 Task: Create a due date automation trigger when advanced on, 2 working days before a card is due add fields with custom field "Resume" set to a date less than 1 working days from now at 11:00 AM.
Action: Mouse moved to (859, 246)
Screenshot: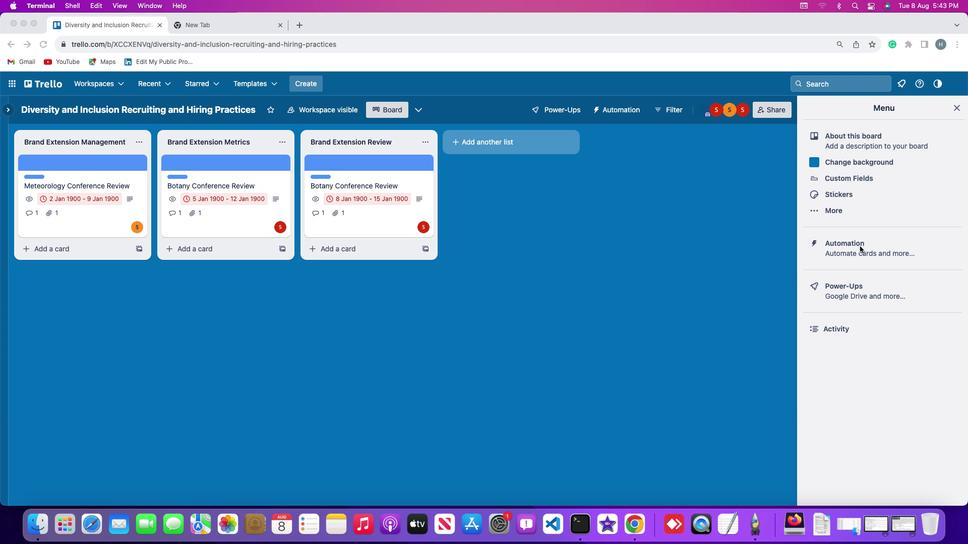 
Action: Mouse pressed left at (859, 246)
Screenshot: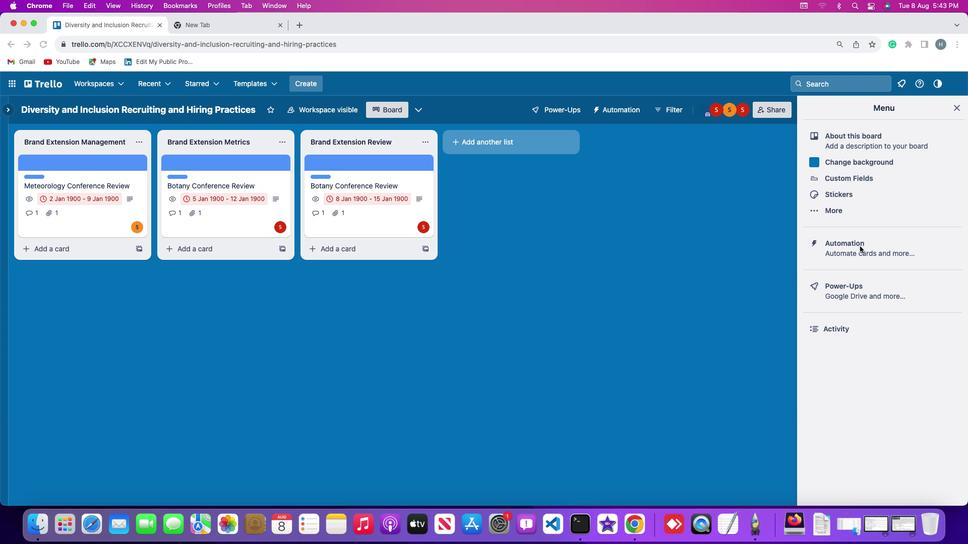 
Action: Mouse pressed left at (859, 246)
Screenshot: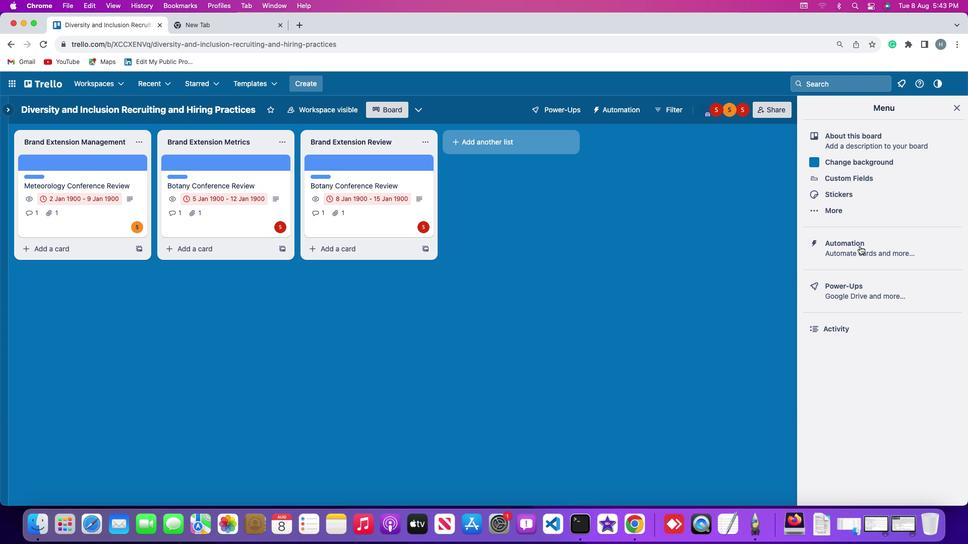 
Action: Mouse moved to (61, 238)
Screenshot: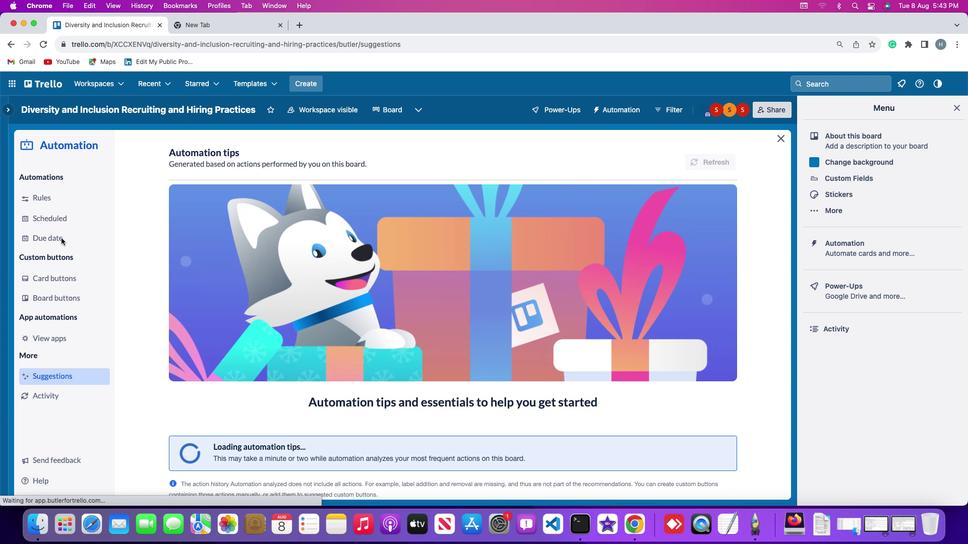 
Action: Mouse pressed left at (61, 238)
Screenshot: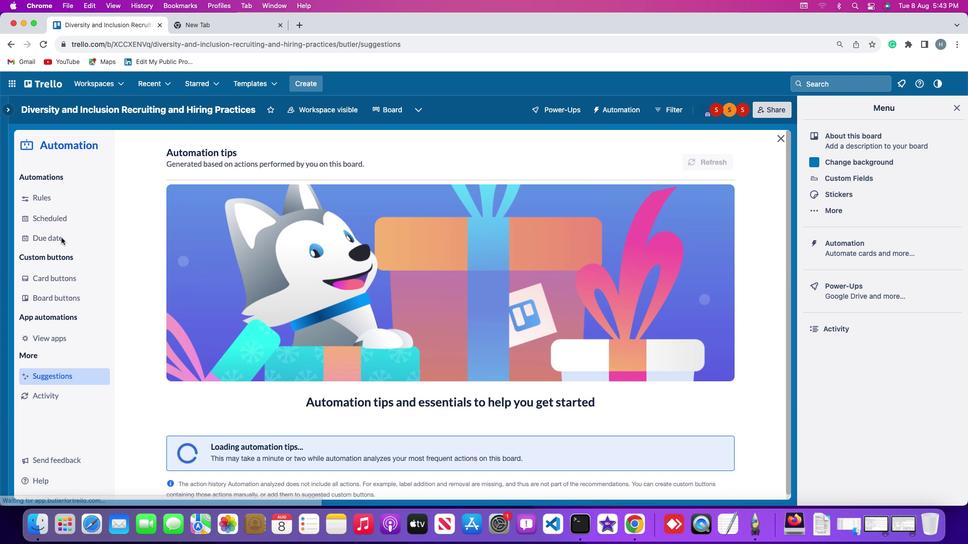 
Action: Mouse moved to (649, 154)
Screenshot: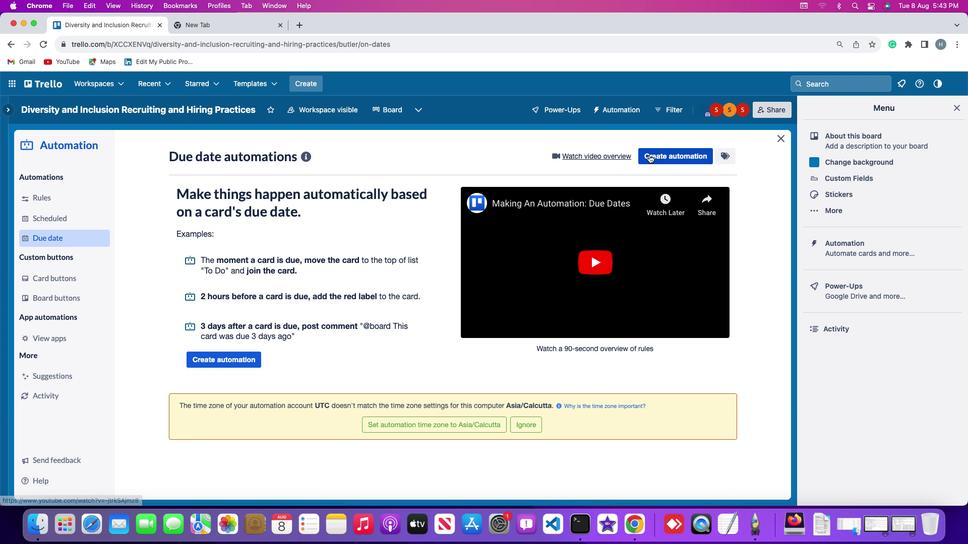 
Action: Mouse pressed left at (649, 154)
Screenshot: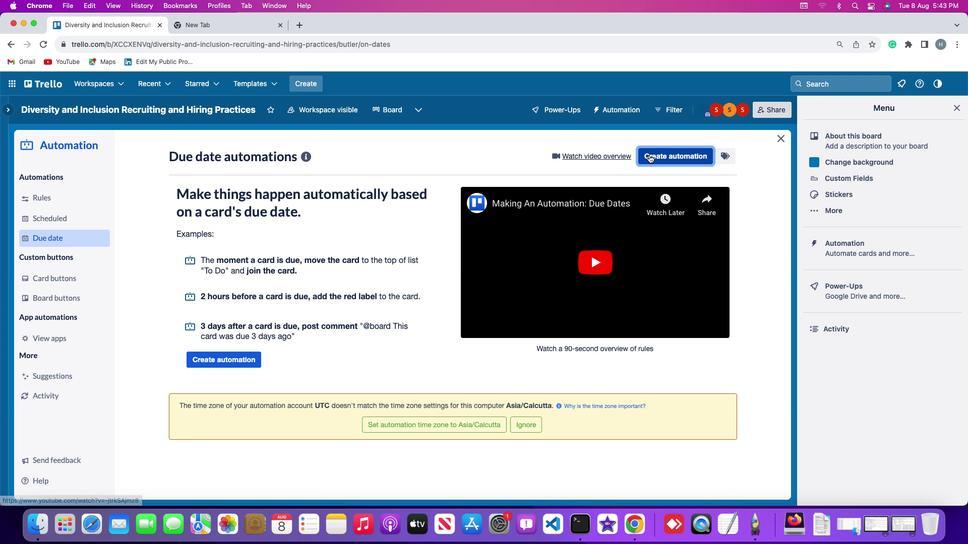 
Action: Mouse moved to (206, 248)
Screenshot: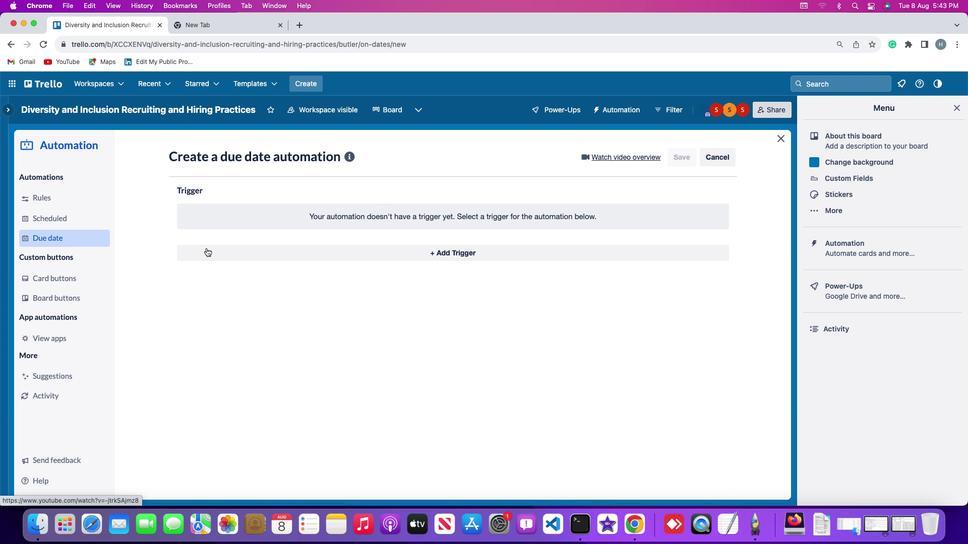 
Action: Mouse pressed left at (206, 248)
Screenshot: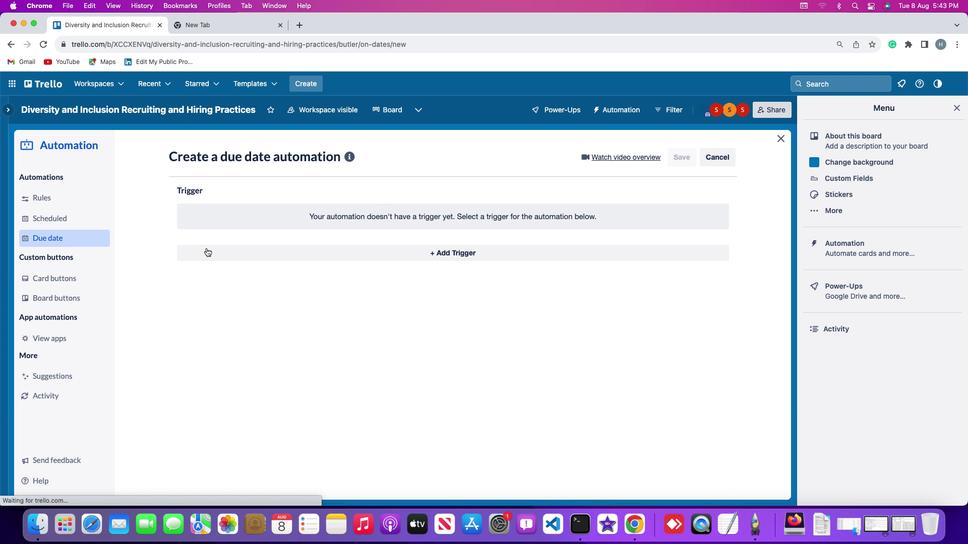 
Action: Mouse moved to (192, 403)
Screenshot: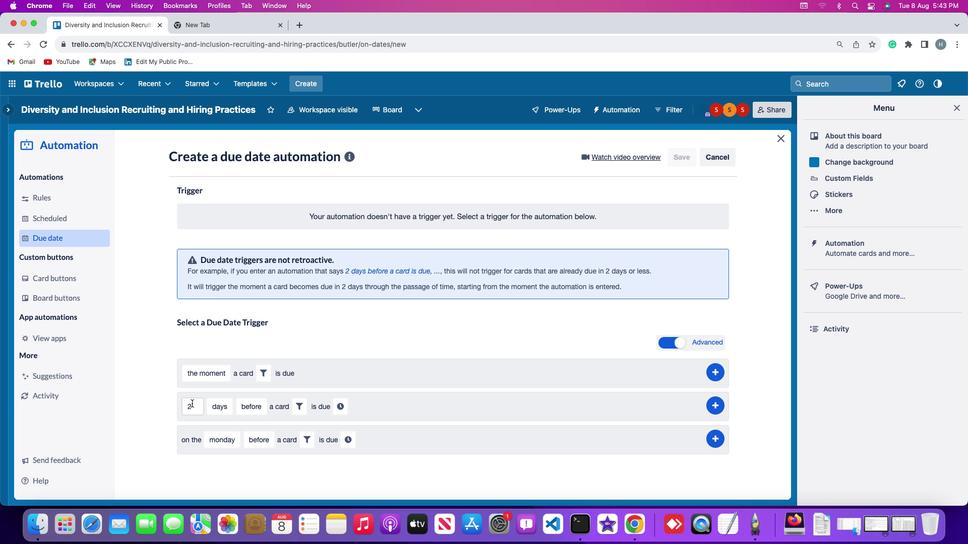
Action: Mouse pressed left at (192, 403)
Screenshot: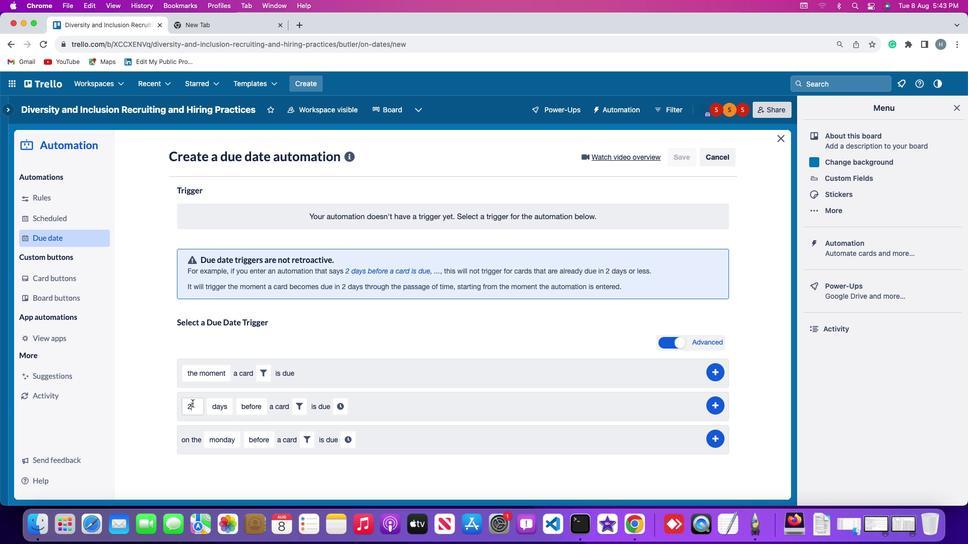 
Action: Mouse moved to (192, 403)
Screenshot: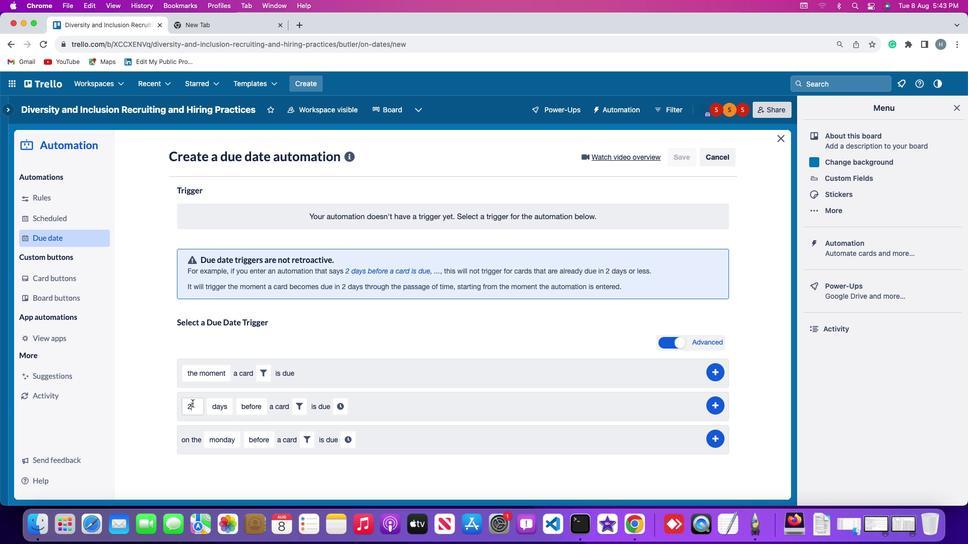 
Action: Key pressed Key.backspace'2'
Screenshot: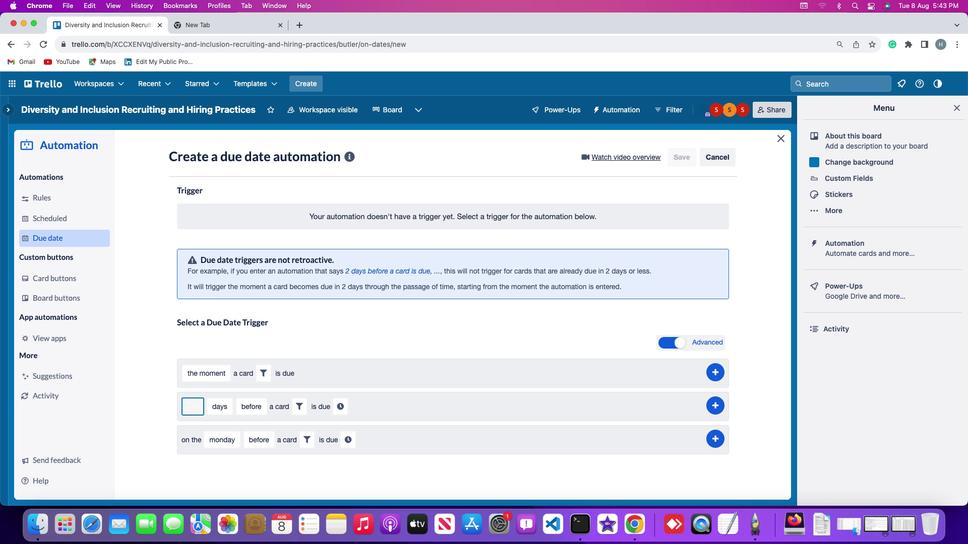 
Action: Mouse moved to (216, 403)
Screenshot: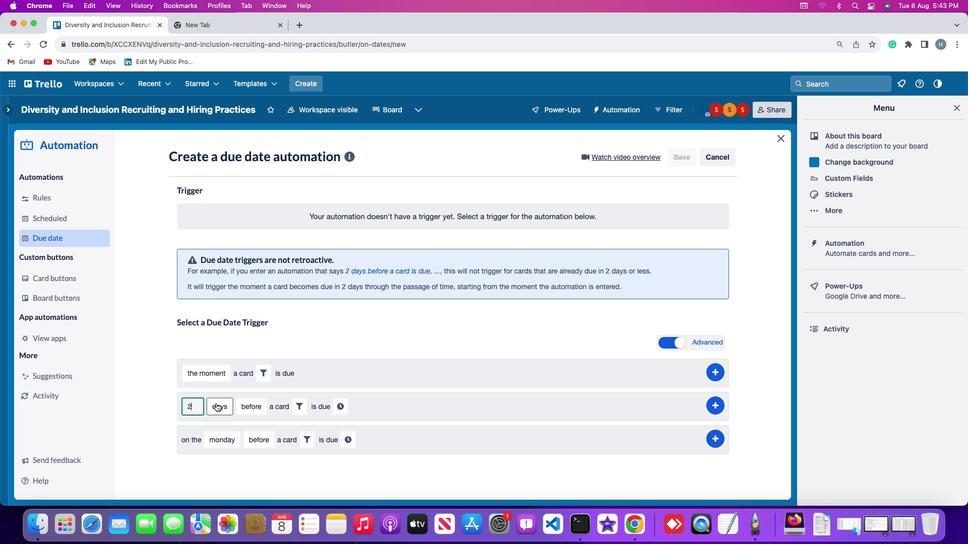 
Action: Mouse pressed left at (216, 403)
Screenshot: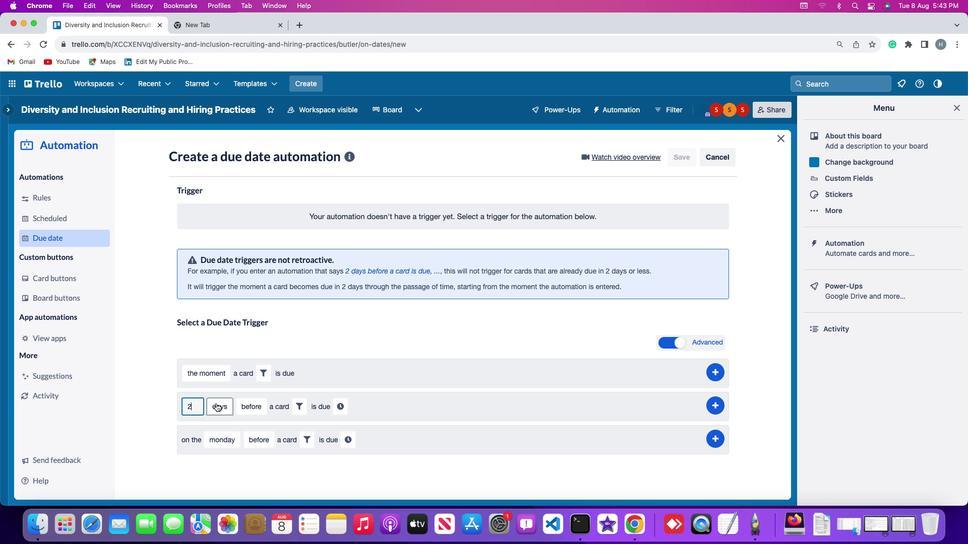 
Action: Mouse moved to (229, 443)
Screenshot: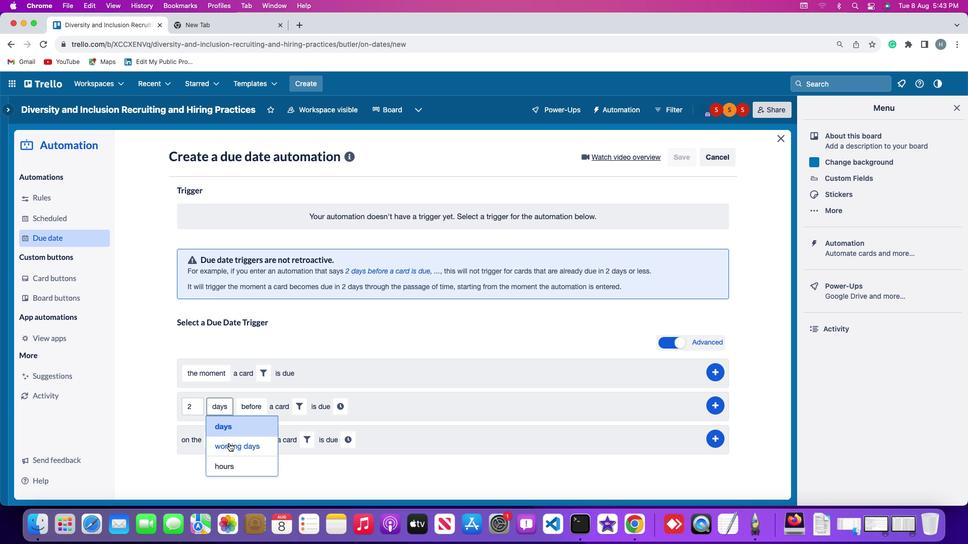 
Action: Mouse pressed left at (229, 443)
Screenshot: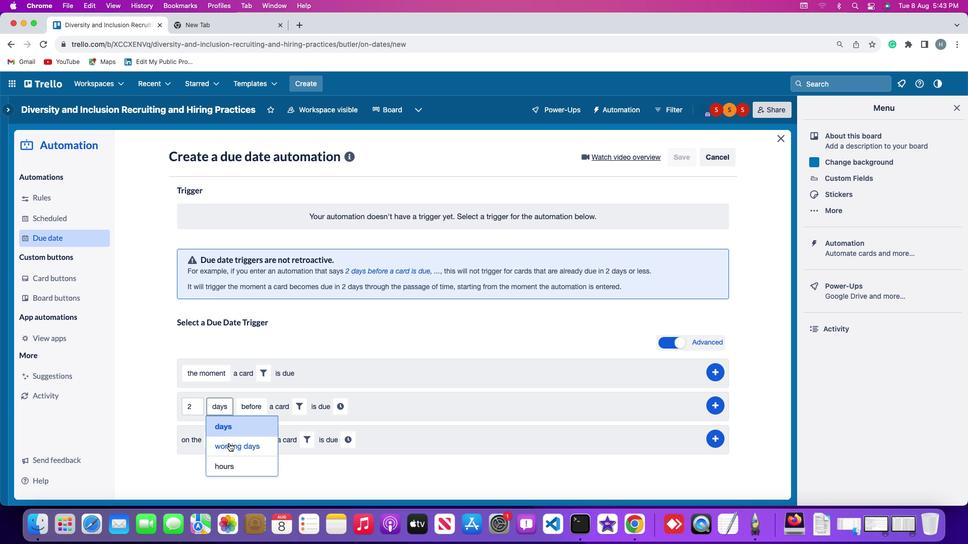 
Action: Mouse moved to (276, 408)
Screenshot: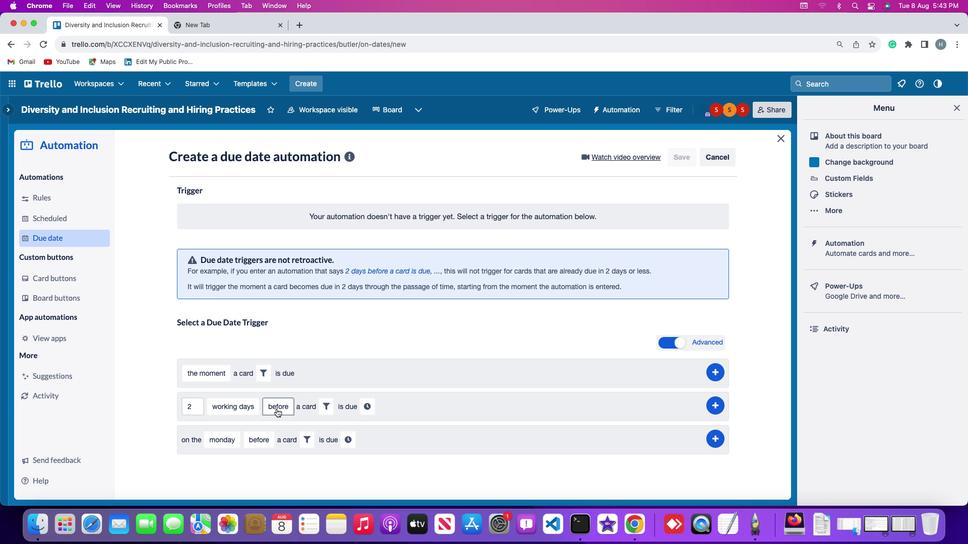 
Action: Mouse pressed left at (276, 408)
Screenshot: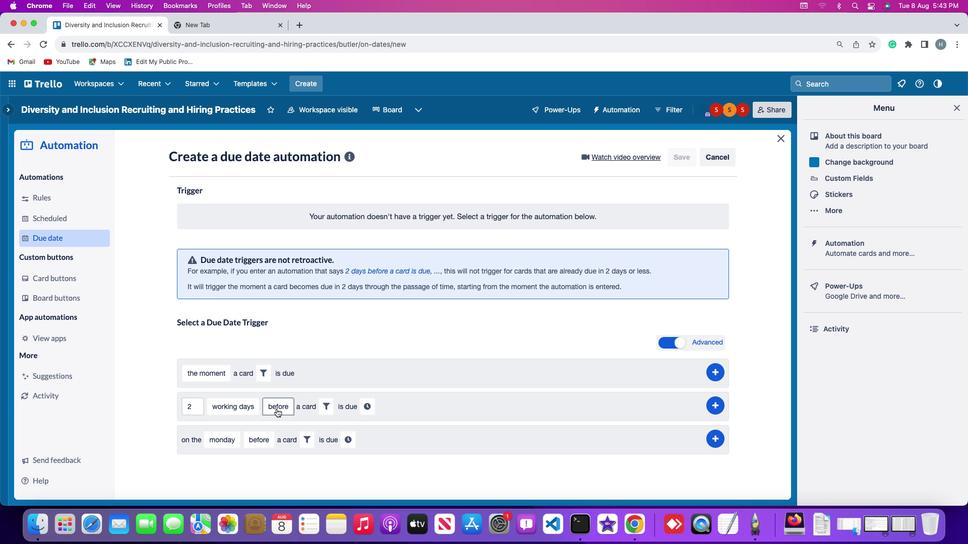 
Action: Mouse moved to (279, 426)
Screenshot: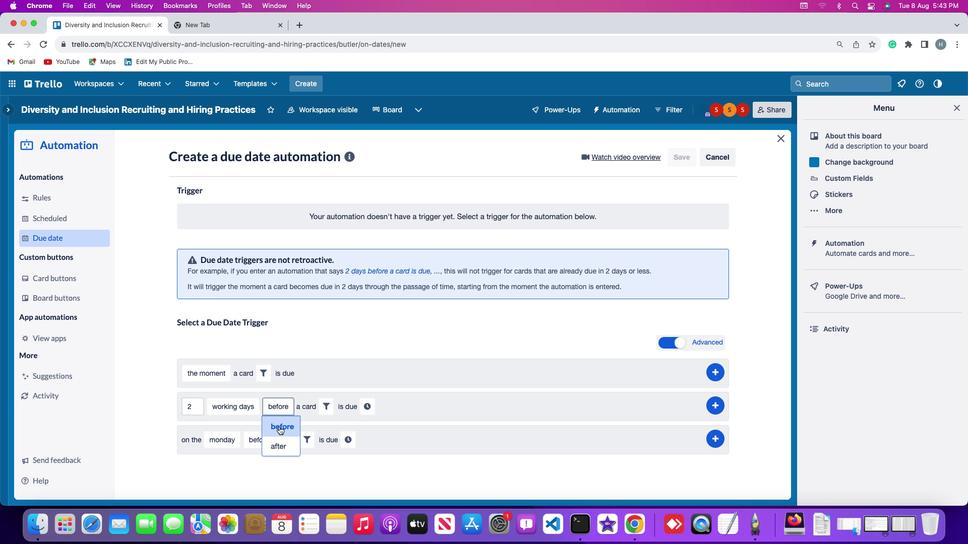 
Action: Mouse pressed left at (279, 426)
Screenshot: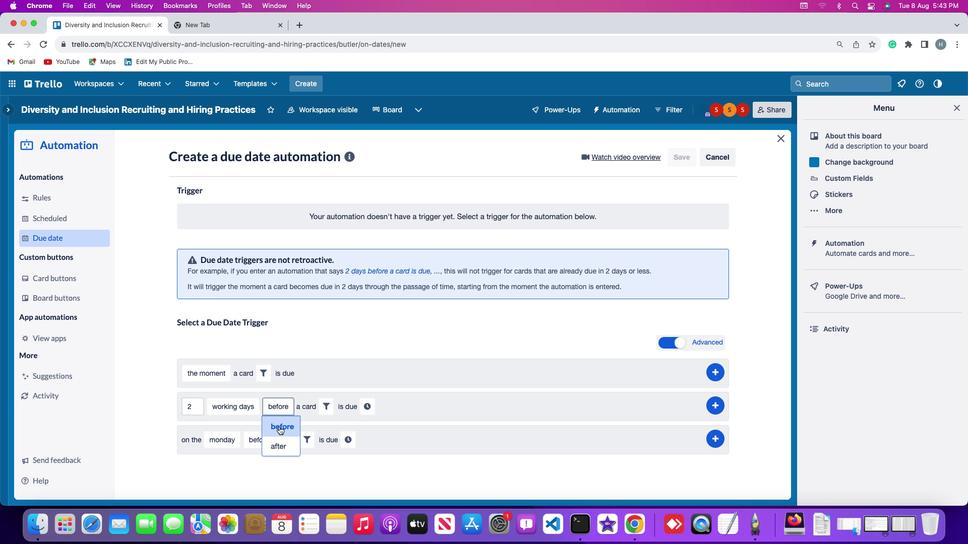 
Action: Mouse moved to (324, 406)
Screenshot: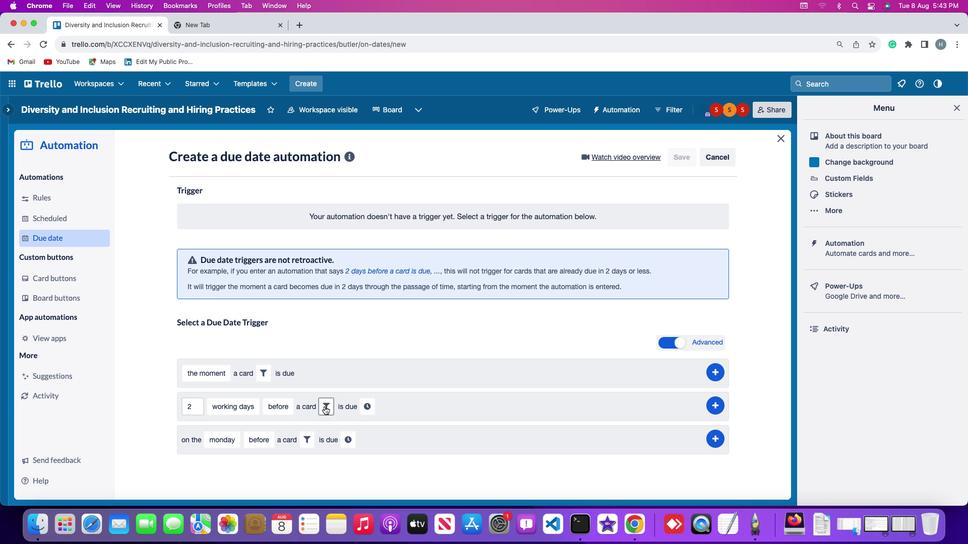 
Action: Mouse pressed left at (324, 406)
Screenshot: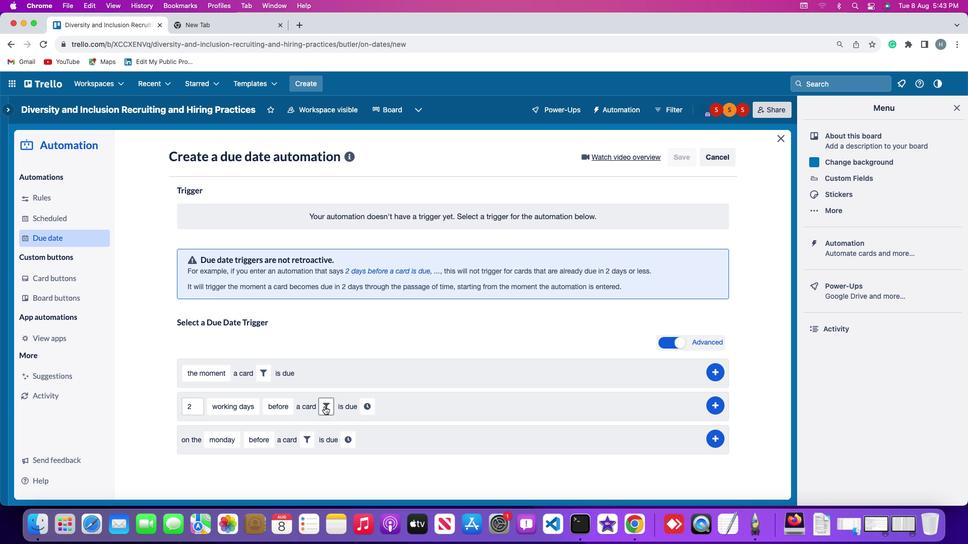 
Action: Mouse moved to (489, 440)
Screenshot: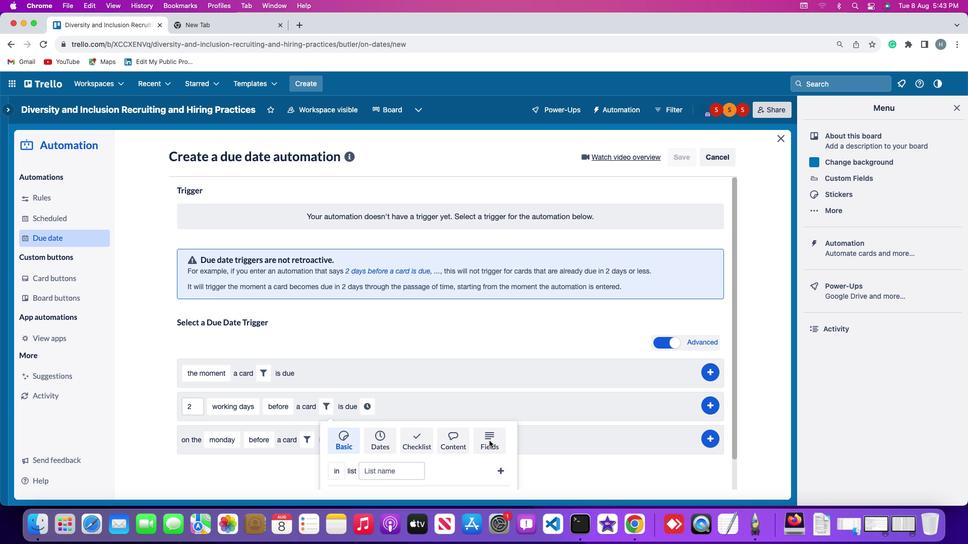 
Action: Mouse pressed left at (489, 440)
Screenshot: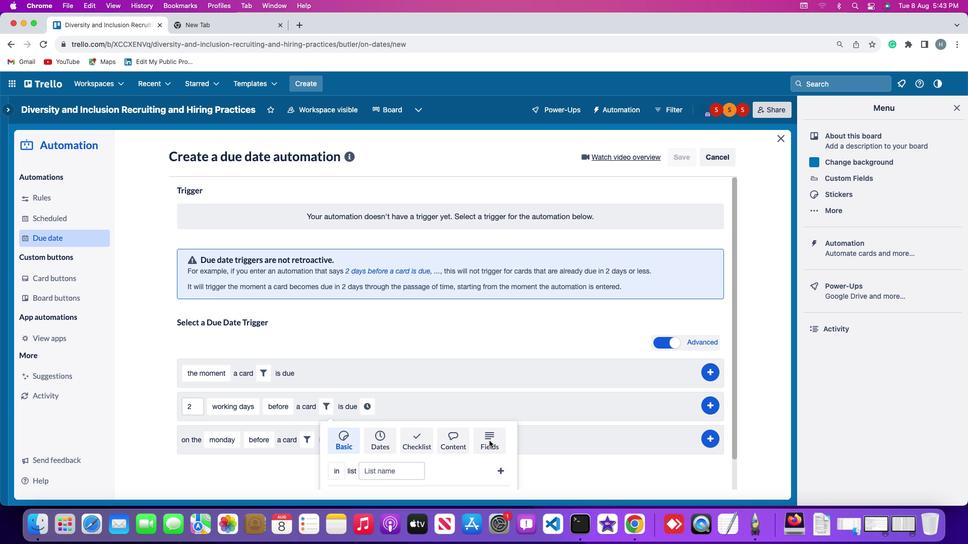 
Action: Mouse moved to (285, 469)
Screenshot: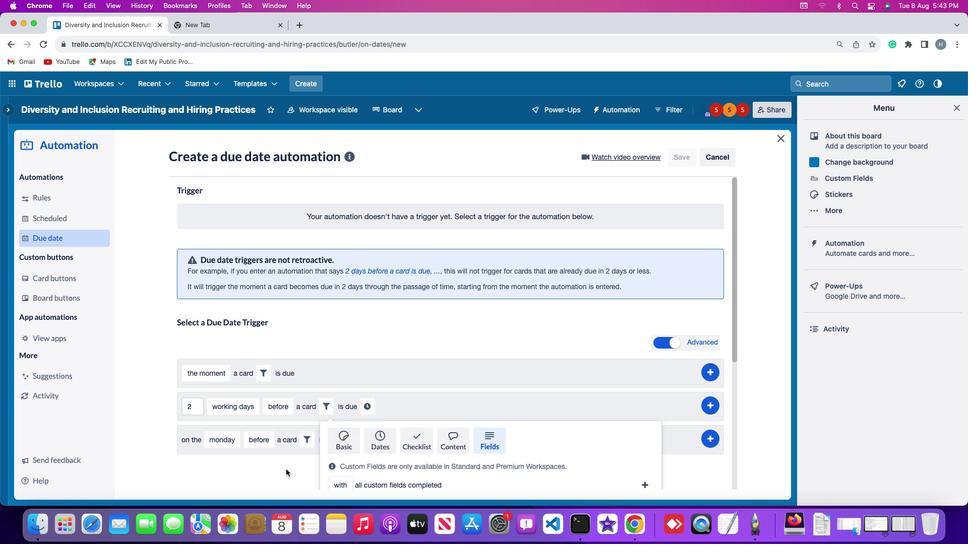 
Action: Mouse scrolled (285, 469) with delta (0, 0)
Screenshot: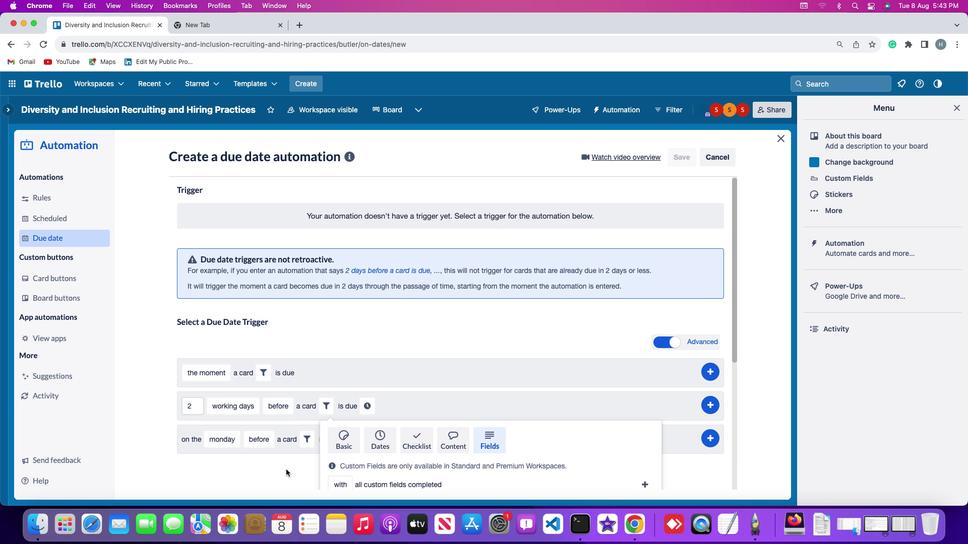 
Action: Mouse scrolled (285, 469) with delta (0, 0)
Screenshot: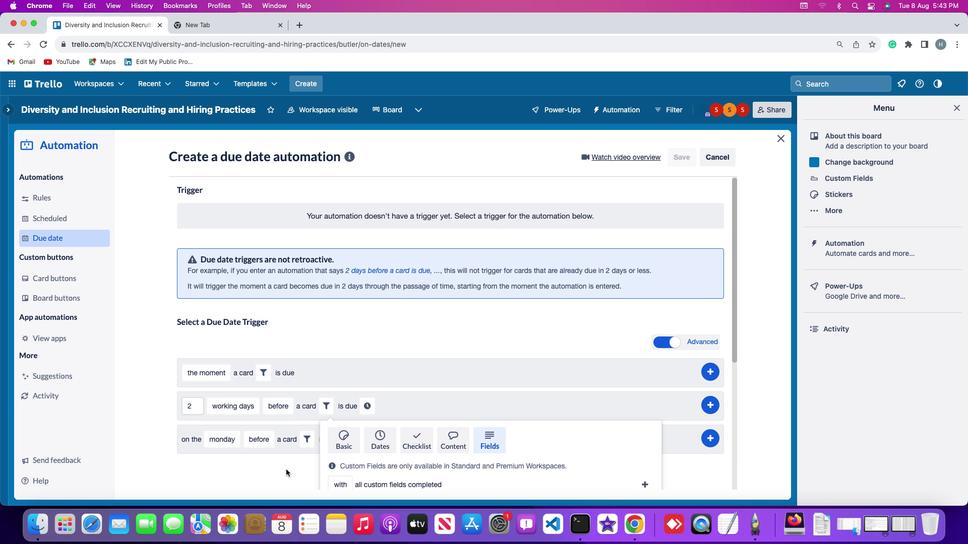 
Action: Mouse scrolled (285, 469) with delta (0, -2)
Screenshot: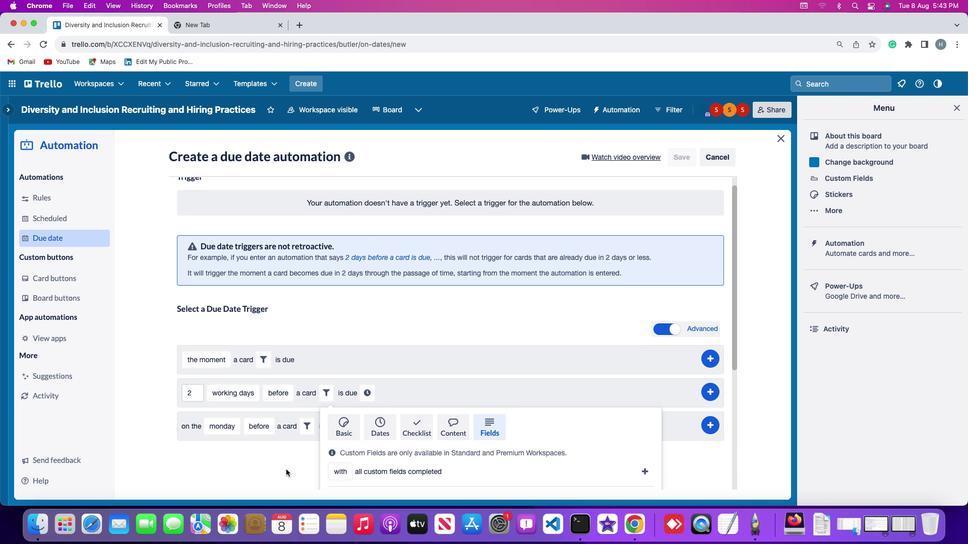 
Action: Mouse scrolled (285, 469) with delta (0, -2)
Screenshot: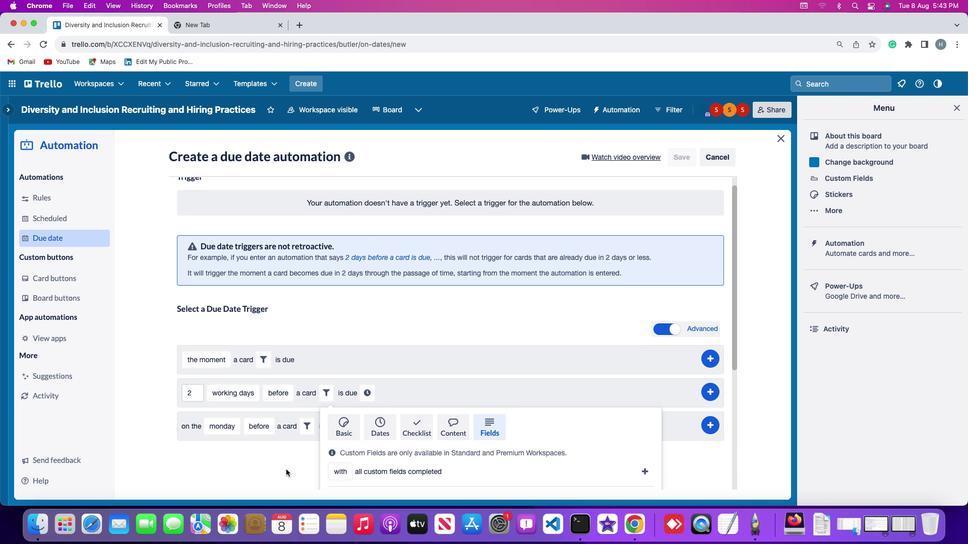 
Action: Mouse scrolled (285, 469) with delta (0, -3)
Screenshot: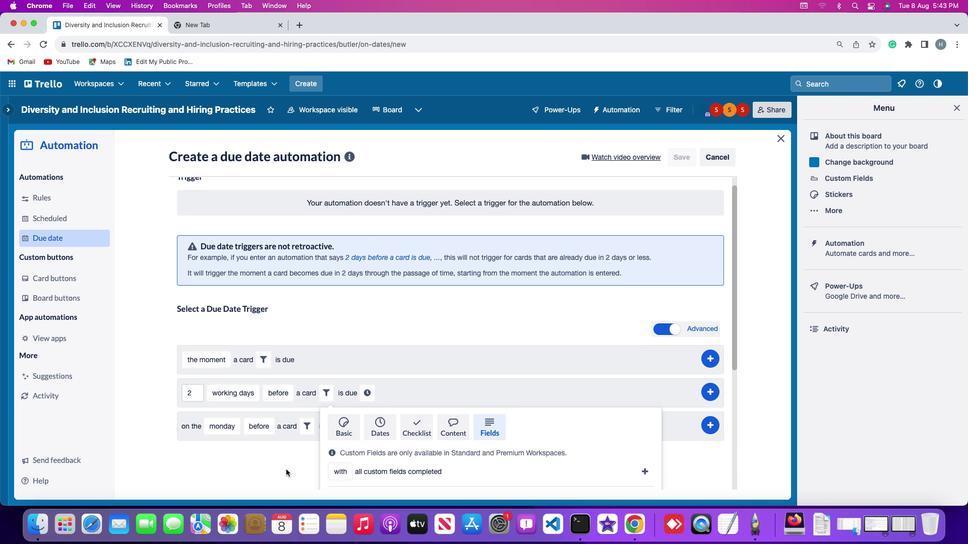 
Action: Mouse scrolled (285, 469) with delta (0, -3)
Screenshot: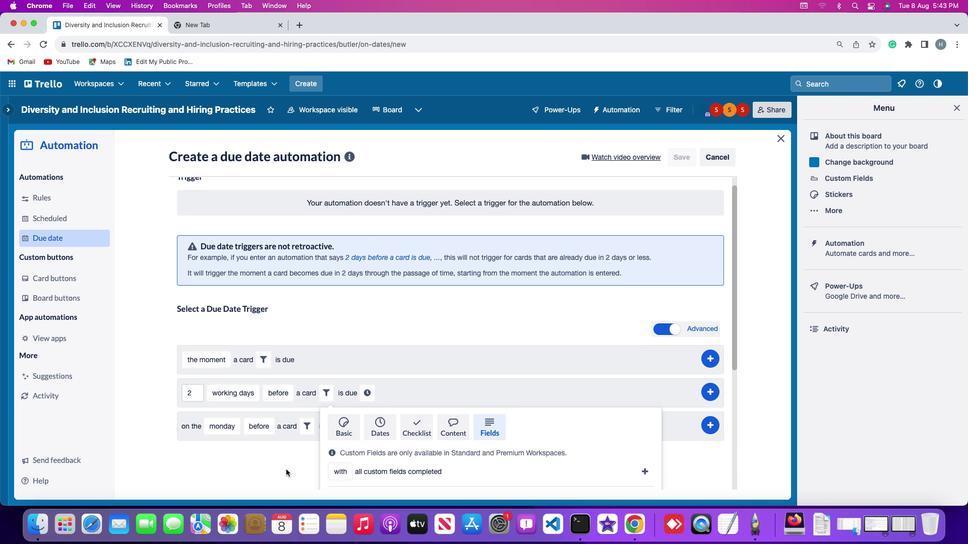 
Action: Mouse scrolled (285, 469) with delta (0, -3)
Screenshot: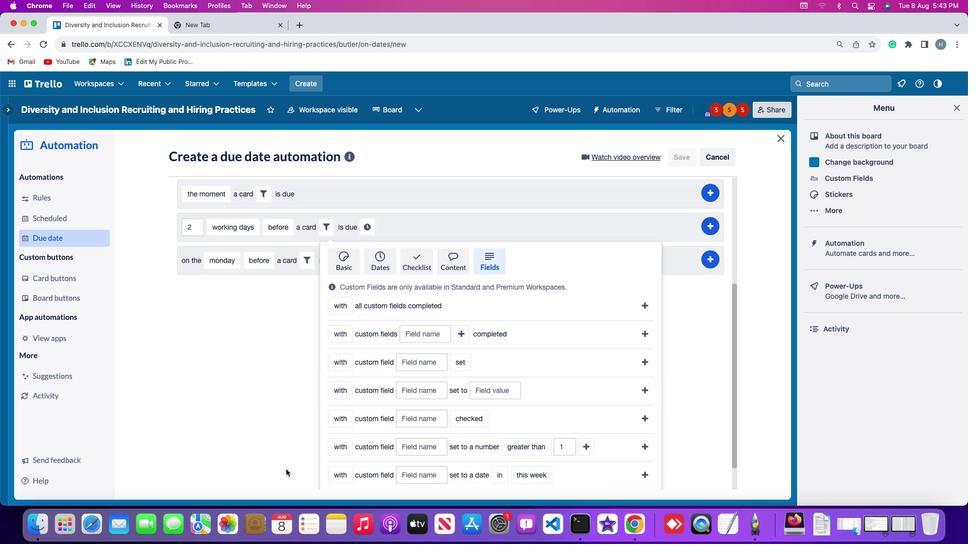 
Action: Mouse scrolled (285, 469) with delta (0, 0)
Screenshot: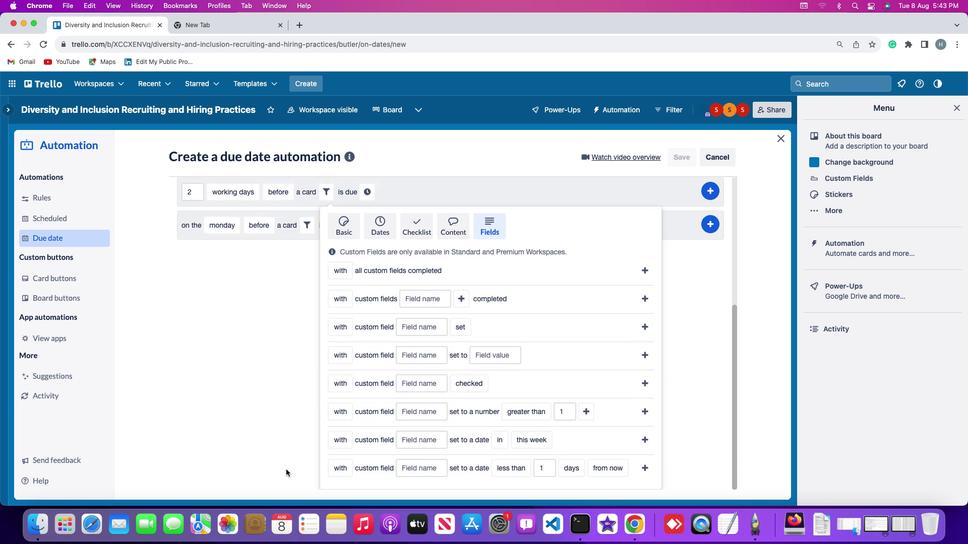 
Action: Mouse scrolled (285, 469) with delta (0, 0)
Screenshot: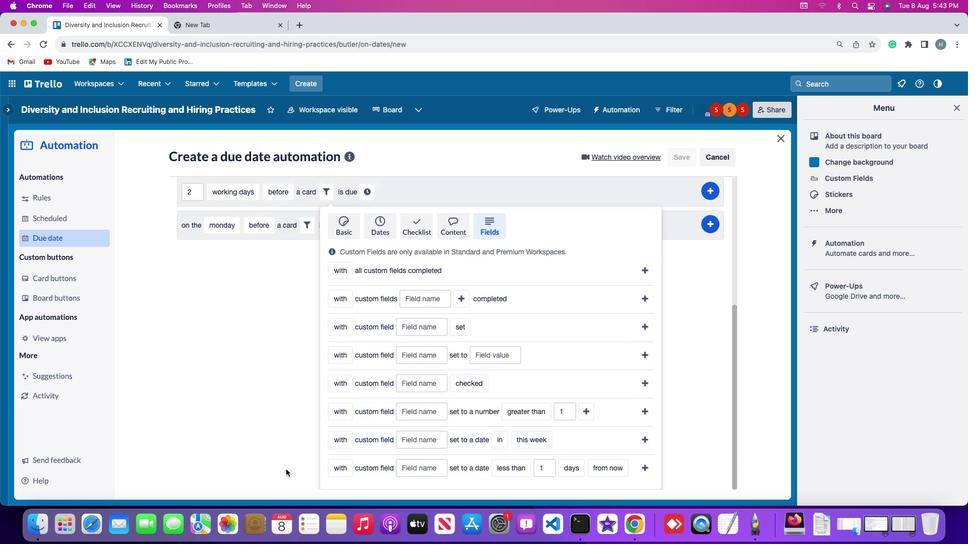
Action: Mouse scrolled (285, 469) with delta (0, -1)
Screenshot: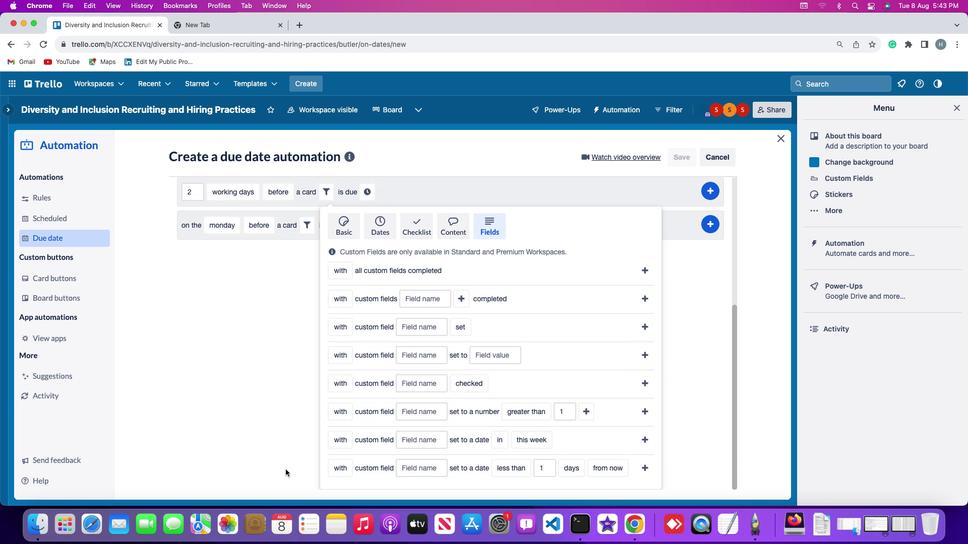 
Action: Mouse moved to (330, 468)
Screenshot: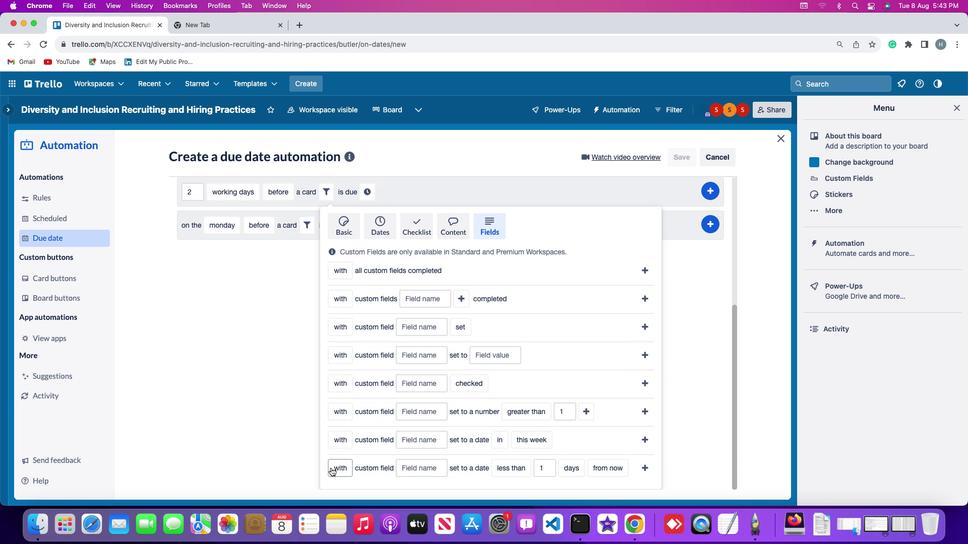 
Action: Mouse pressed left at (330, 468)
Screenshot: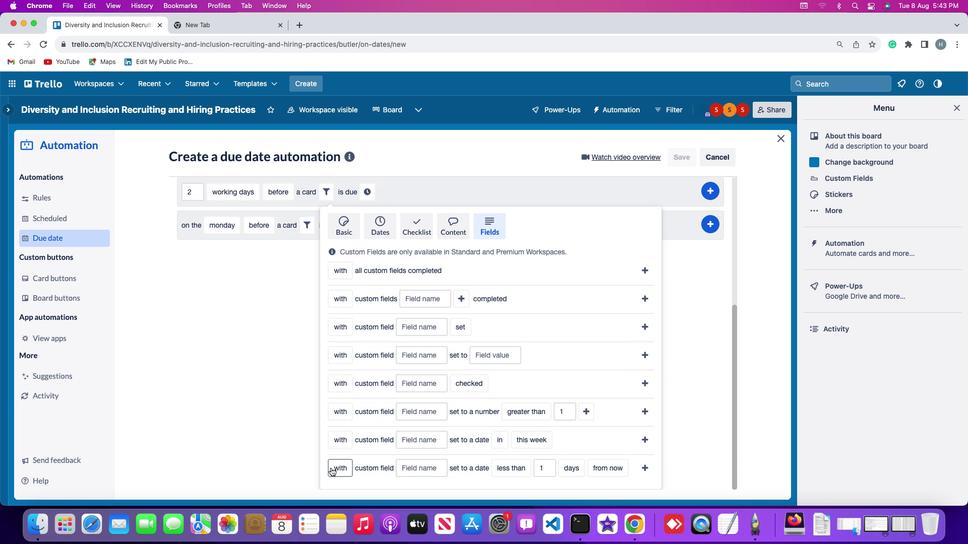 
Action: Mouse moved to (341, 421)
Screenshot: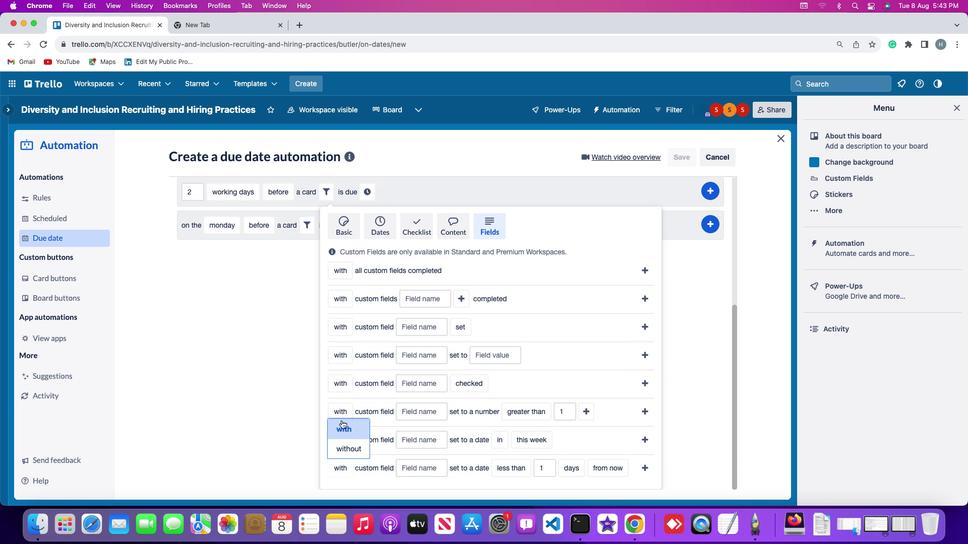 
Action: Mouse pressed left at (341, 421)
Screenshot: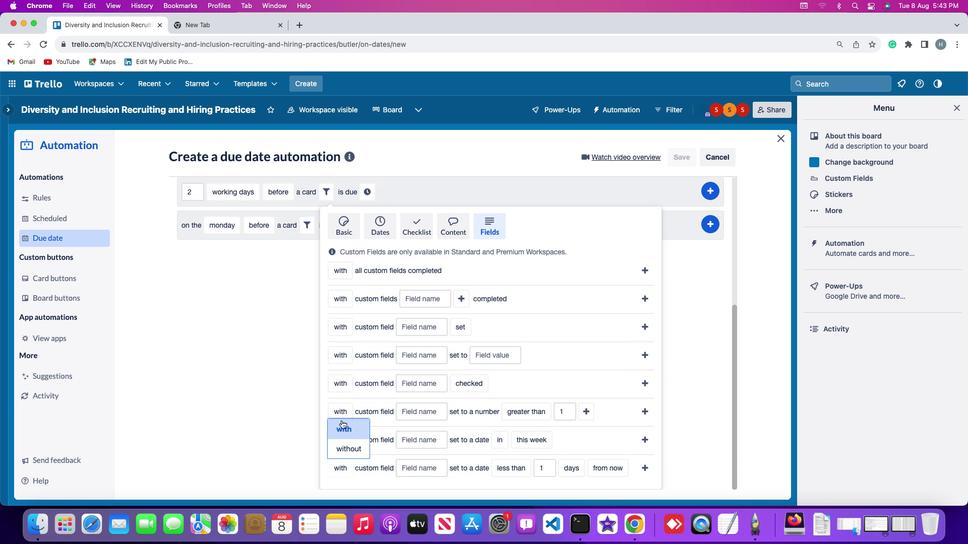 
Action: Mouse moved to (415, 462)
Screenshot: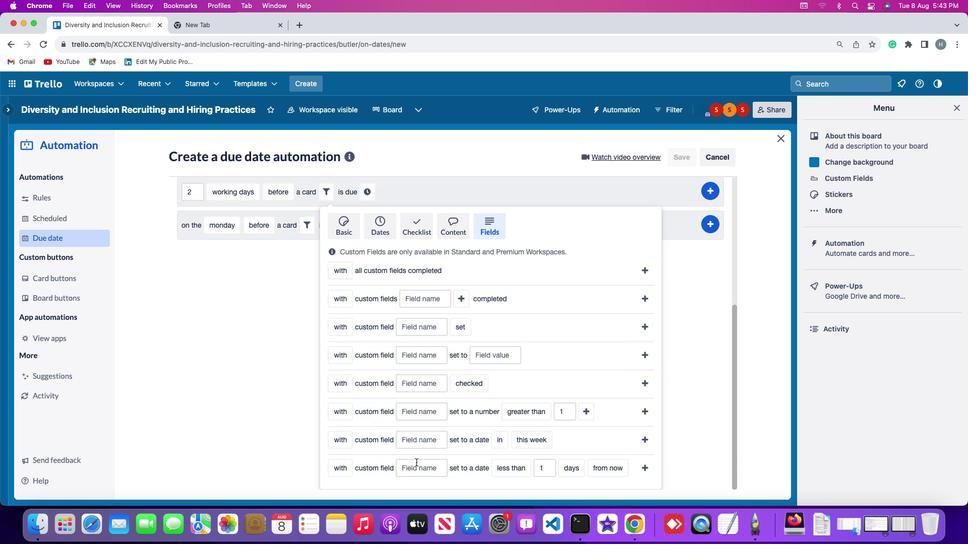 
Action: Mouse pressed left at (415, 462)
Screenshot: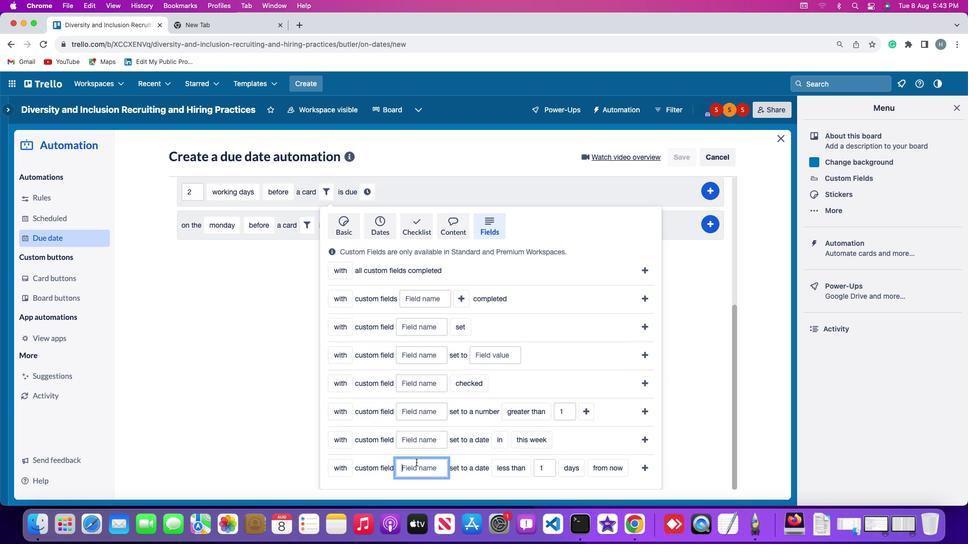 
Action: Mouse moved to (414, 462)
Screenshot: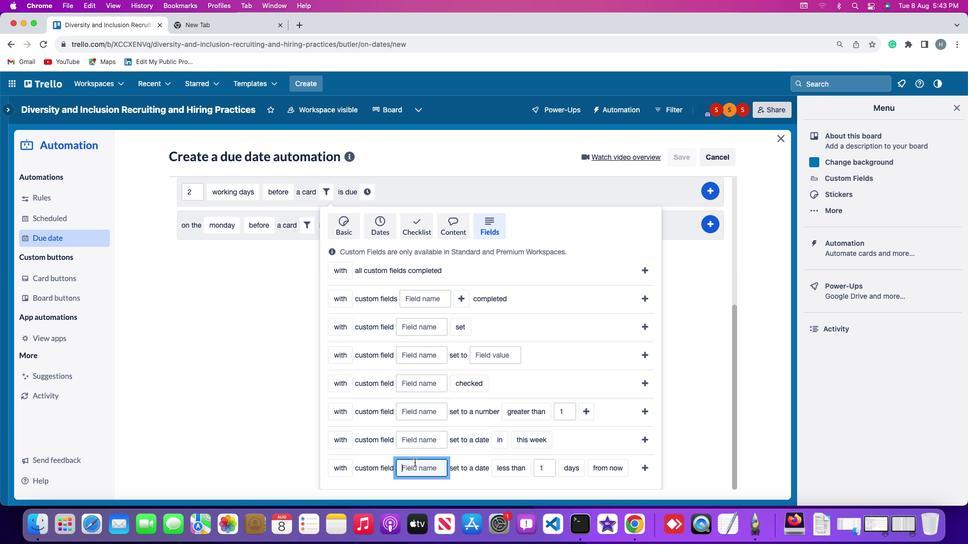 
Action: Key pressed Key.shift'R''e''s''u''m''e'
Screenshot: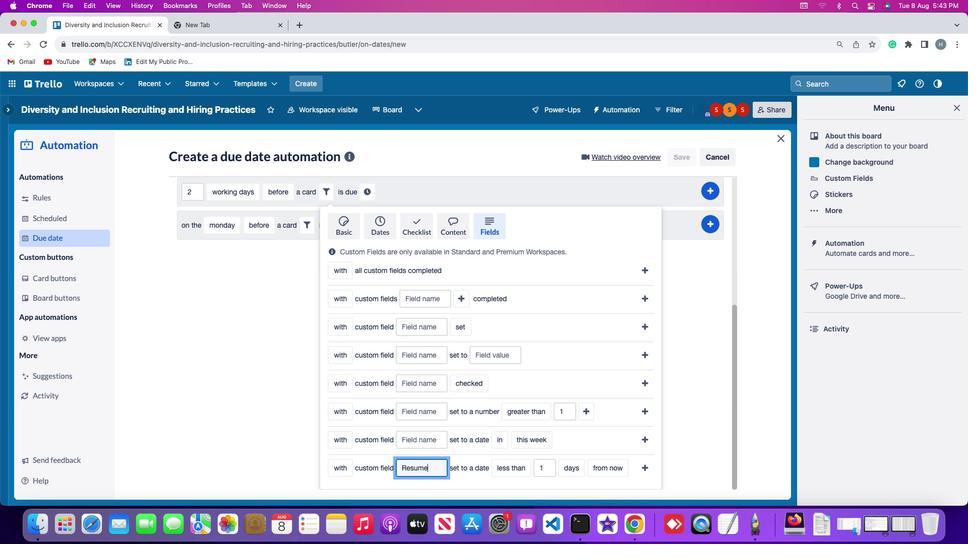 
Action: Mouse moved to (509, 469)
Screenshot: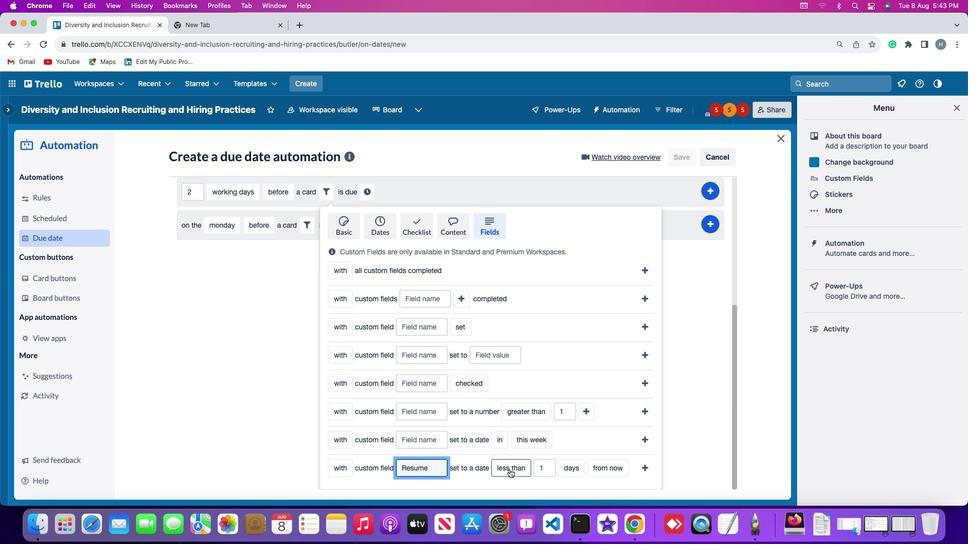 
Action: Mouse pressed left at (509, 469)
Screenshot: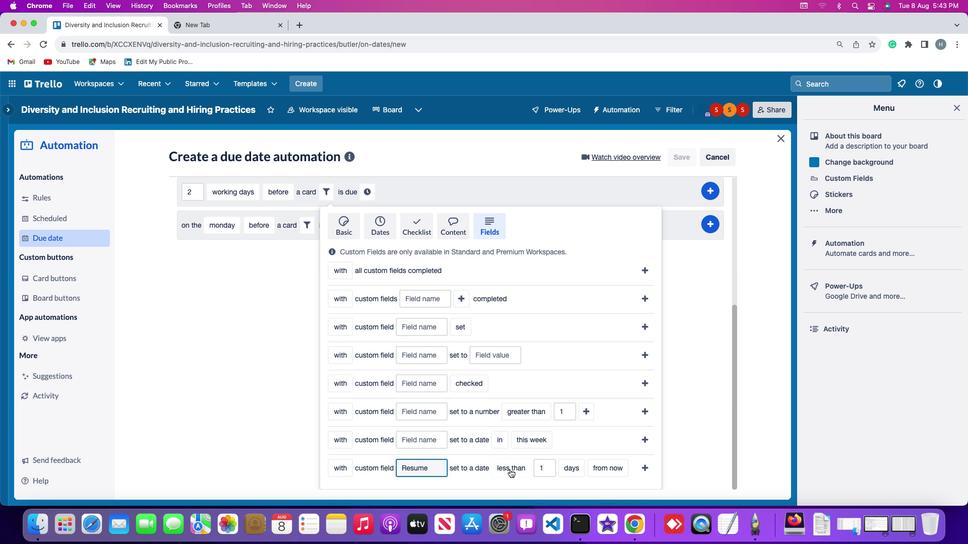 
Action: Mouse moved to (509, 396)
Screenshot: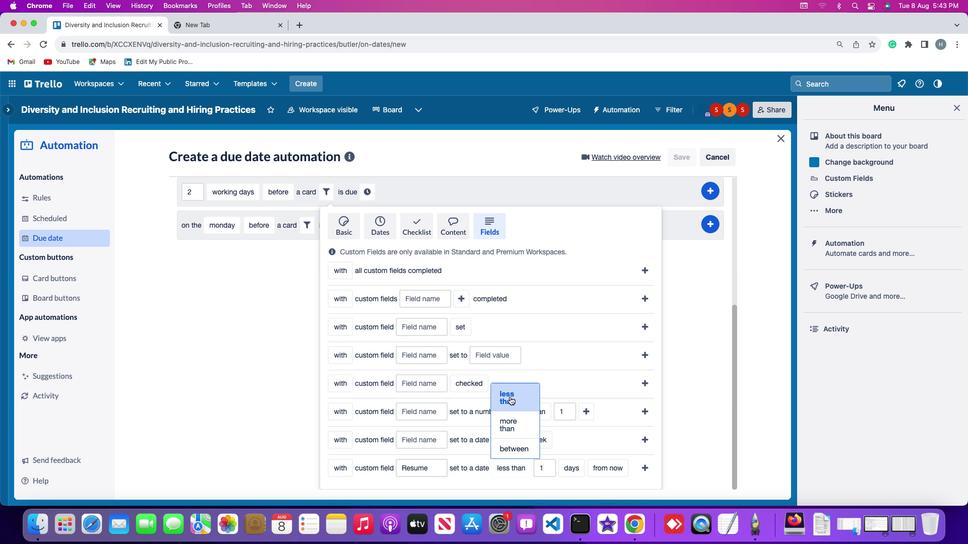 
Action: Mouse pressed left at (509, 396)
Screenshot: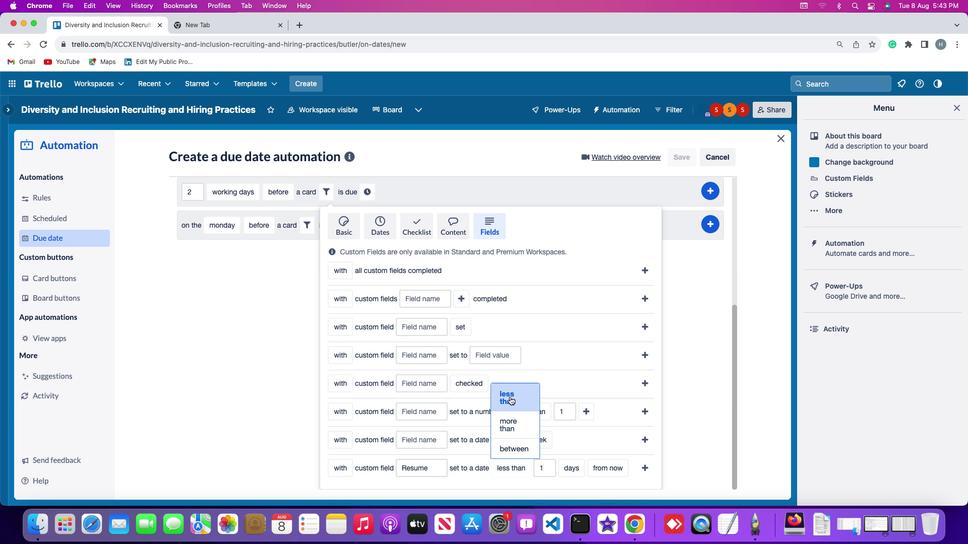 
Action: Mouse moved to (549, 465)
Screenshot: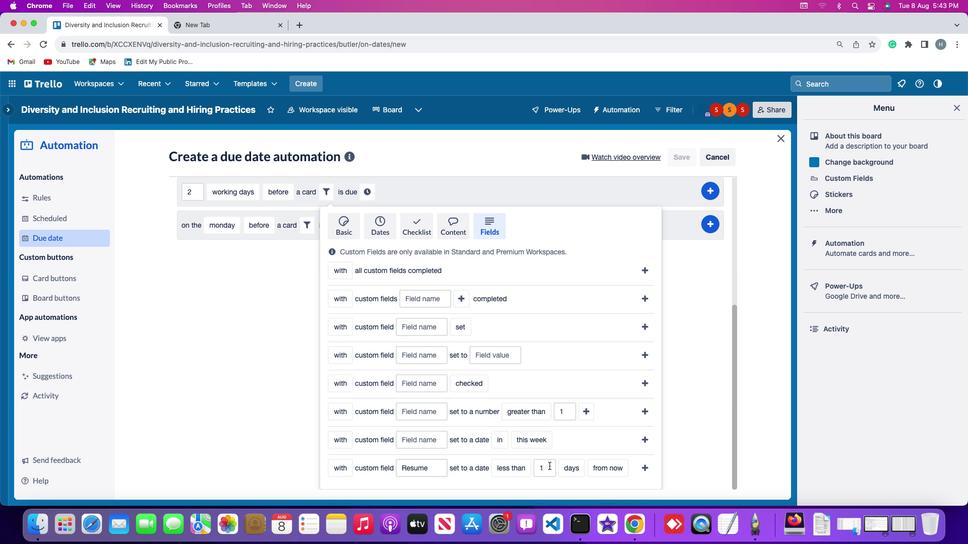 
Action: Mouse pressed left at (549, 465)
Screenshot: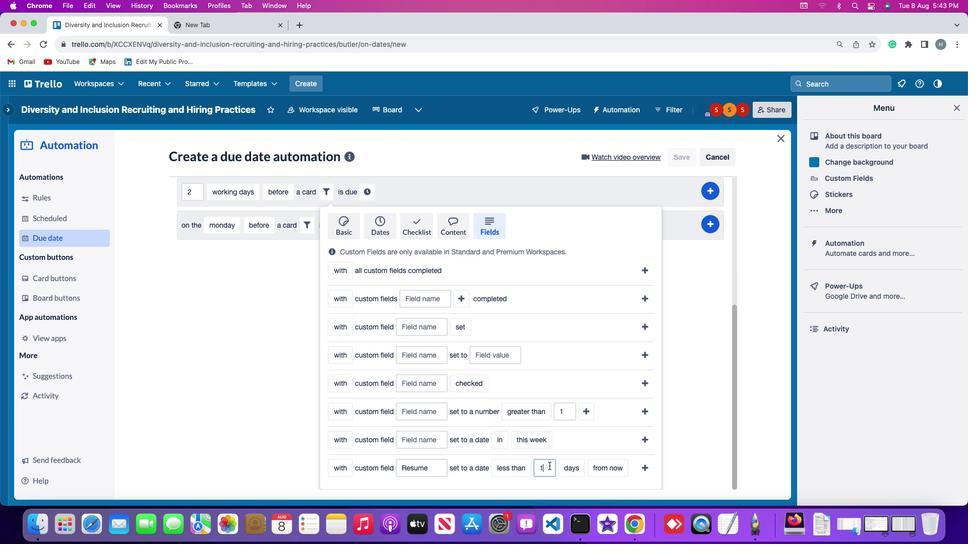 
Action: Key pressed Key.backspace'1'
Screenshot: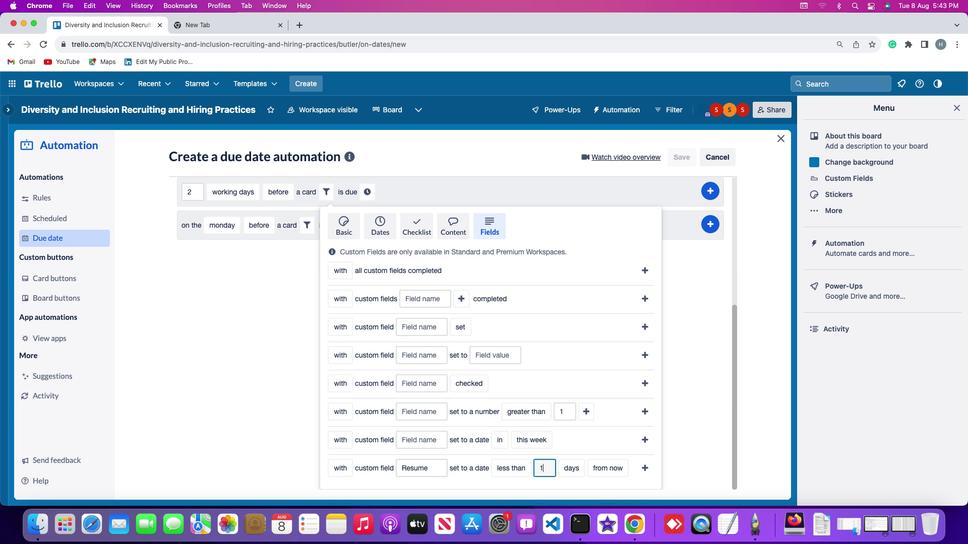 
Action: Mouse moved to (562, 467)
Screenshot: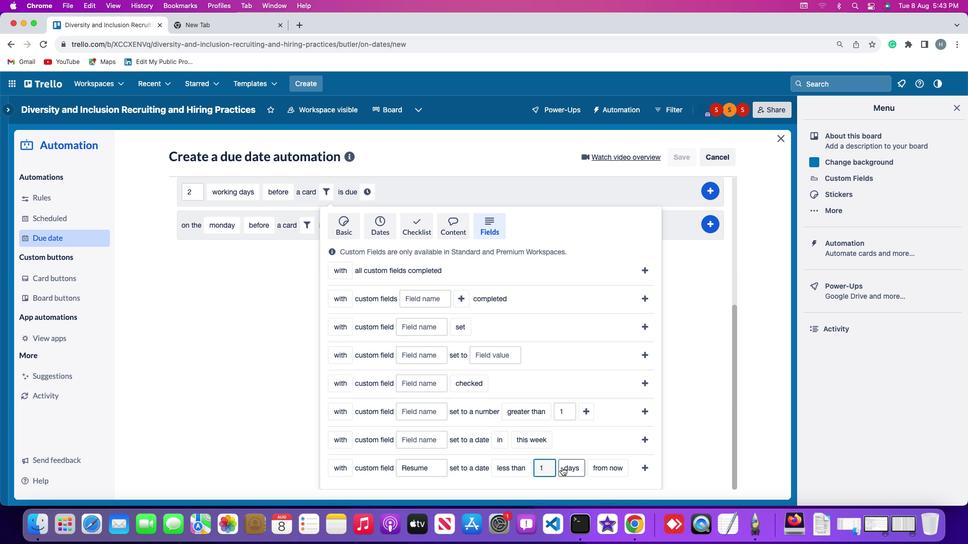 
Action: Mouse pressed left at (562, 467)
Screenshot: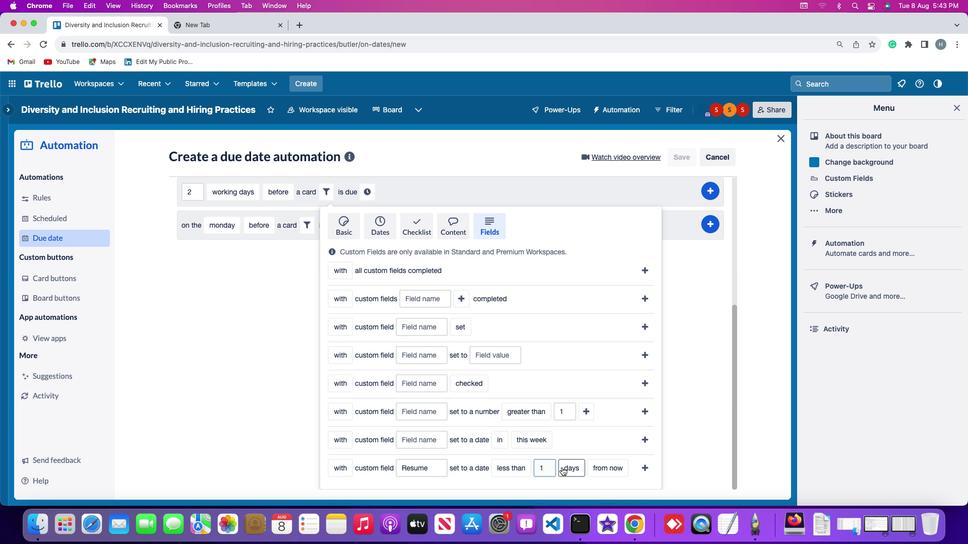 
Action: Mouse moved to (571, 454)
Screenshot: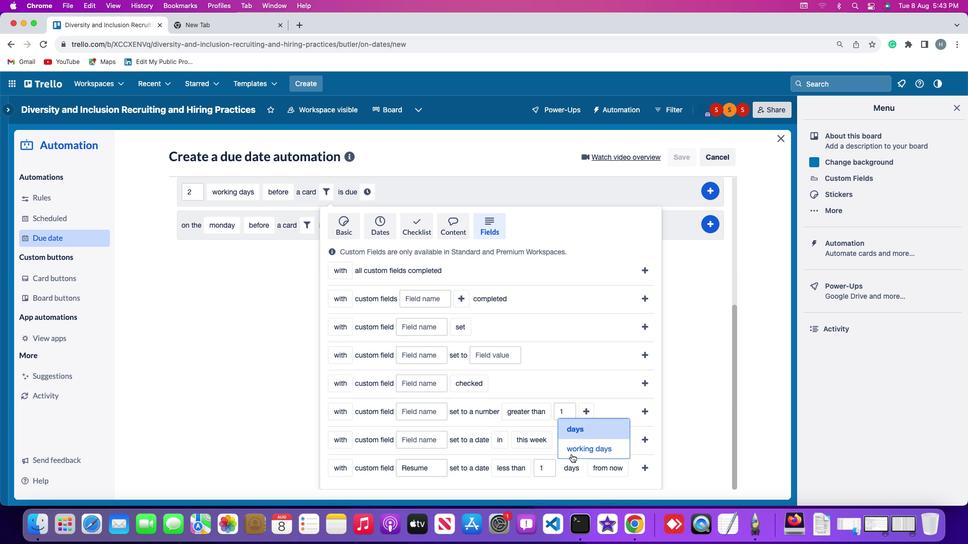 
Action: Mouse pressed left at (571, 454)
Screenshot: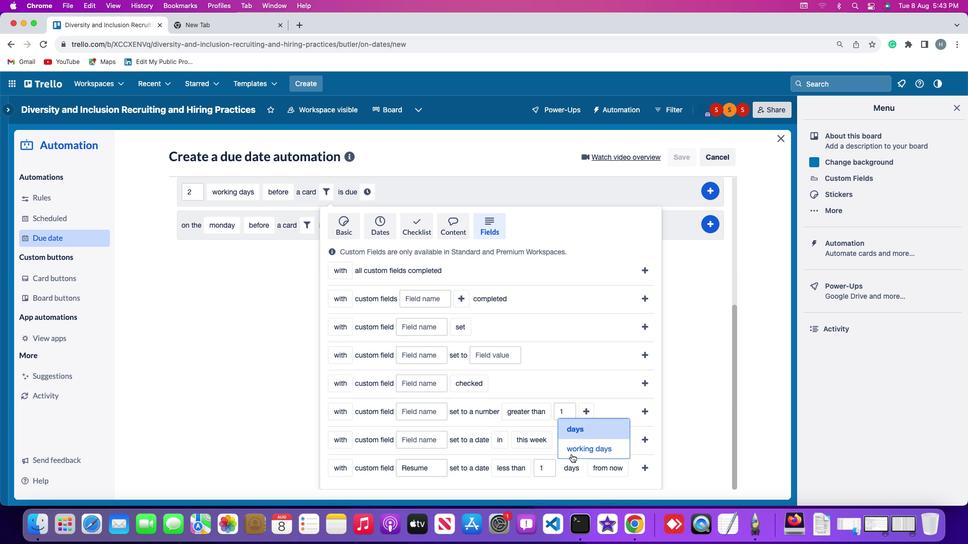 
Action: Mouse moved to (633, 465)
Screenshot: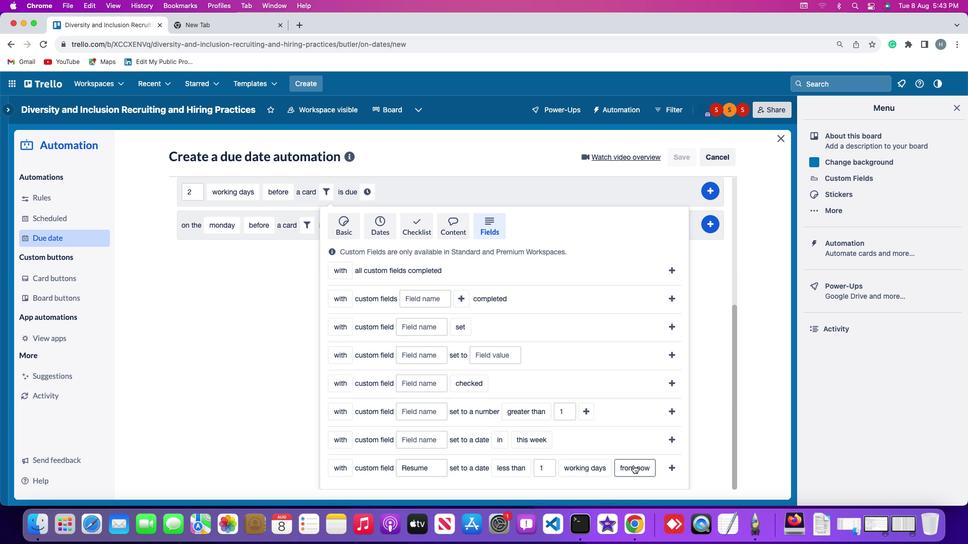 
Action: Mouse pressed left at (633, 465)
Screenshot: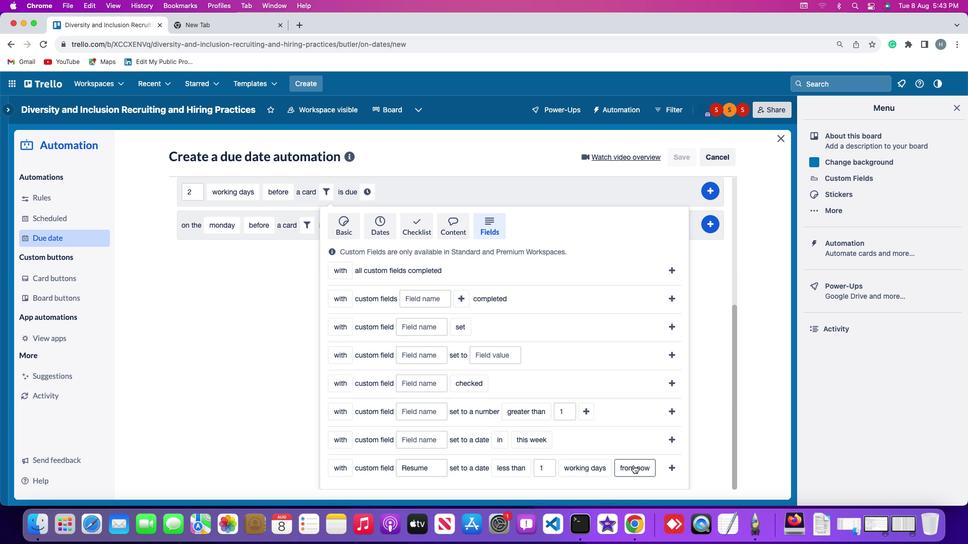 
Action: Mouse moved to (628, 422)
Screenshot: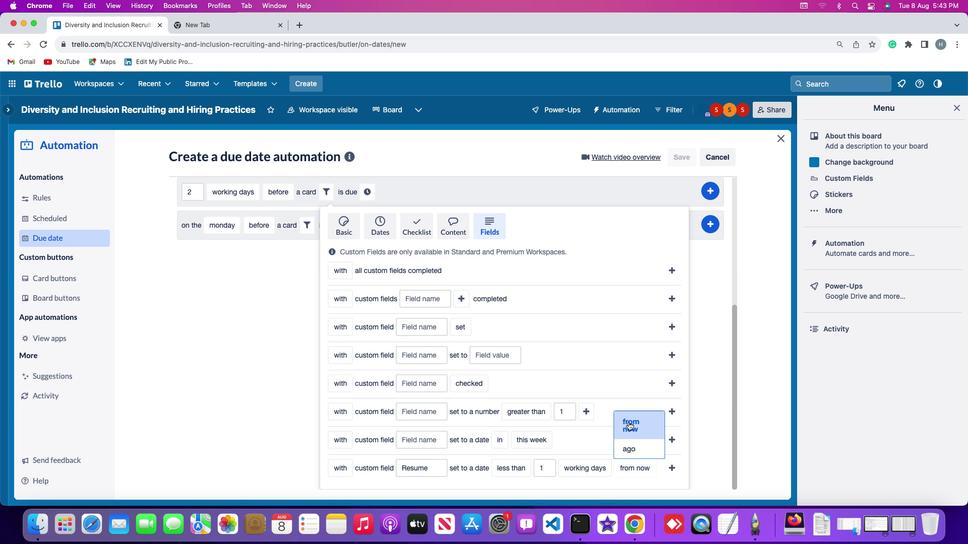 
Action: Mouse pressed left at (628, 422)
Screenshot: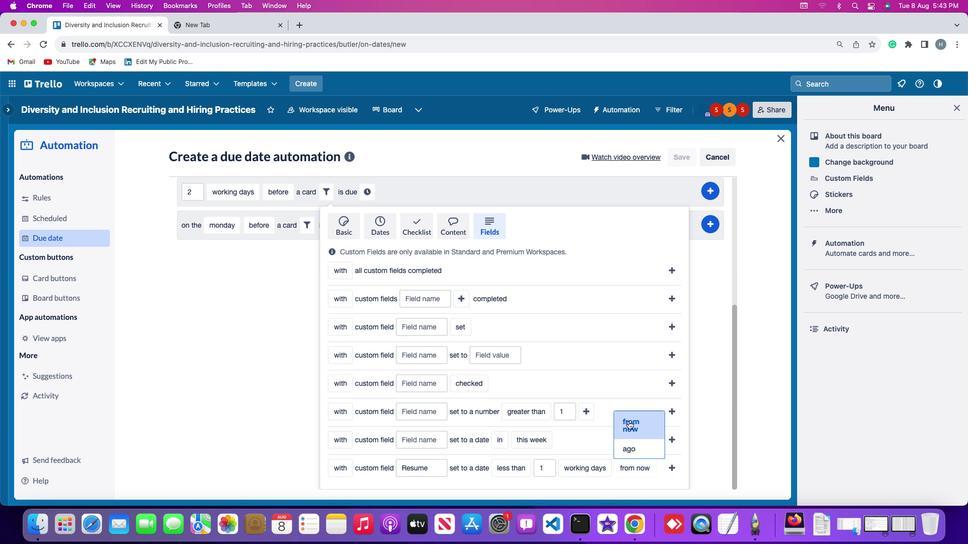 
Action: Mouse moved to (675, 466)
Screenshot: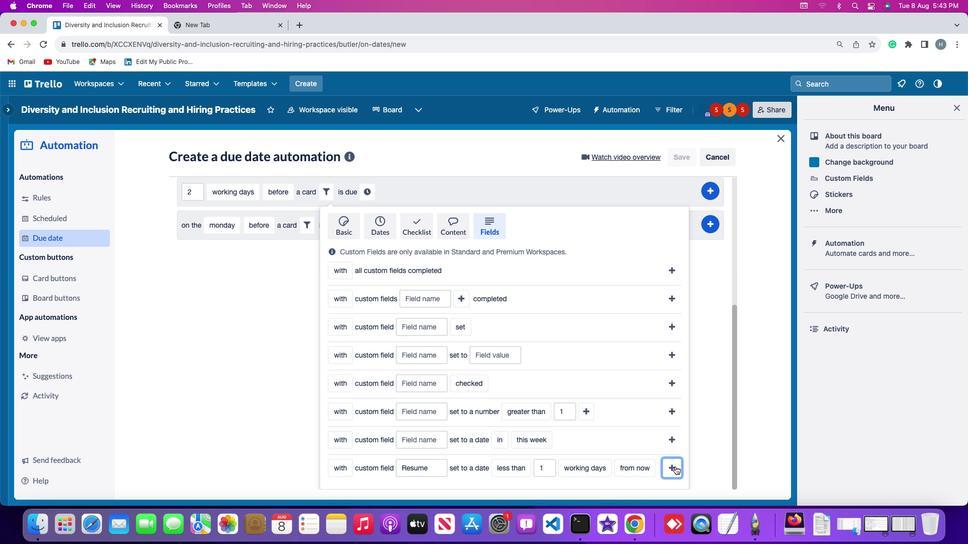 
Action: Mouse pressed left at (675, 466)
Screenshot: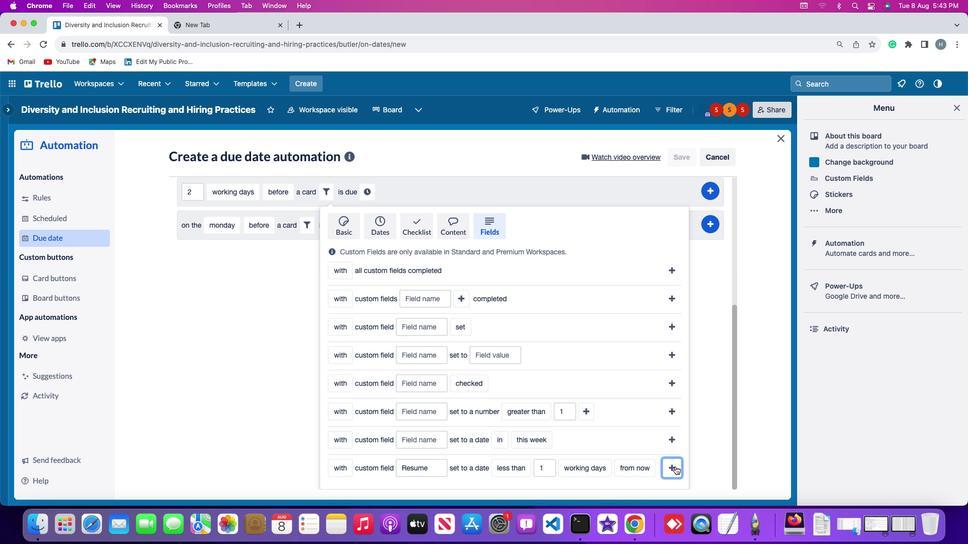 
Action: Mouse moved to (633, 402)
Screenshot: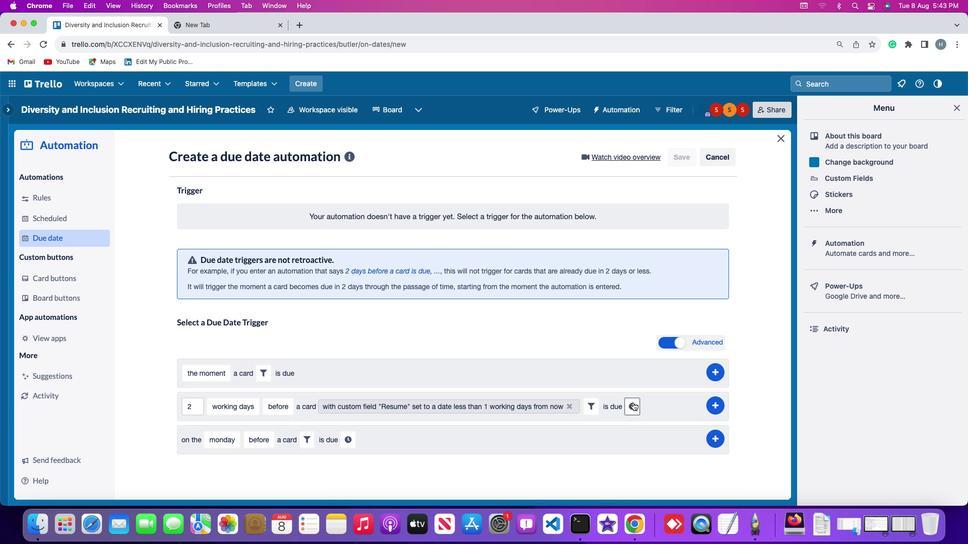 
Action: Mouse pressed left at (633, 402)
Screenshot: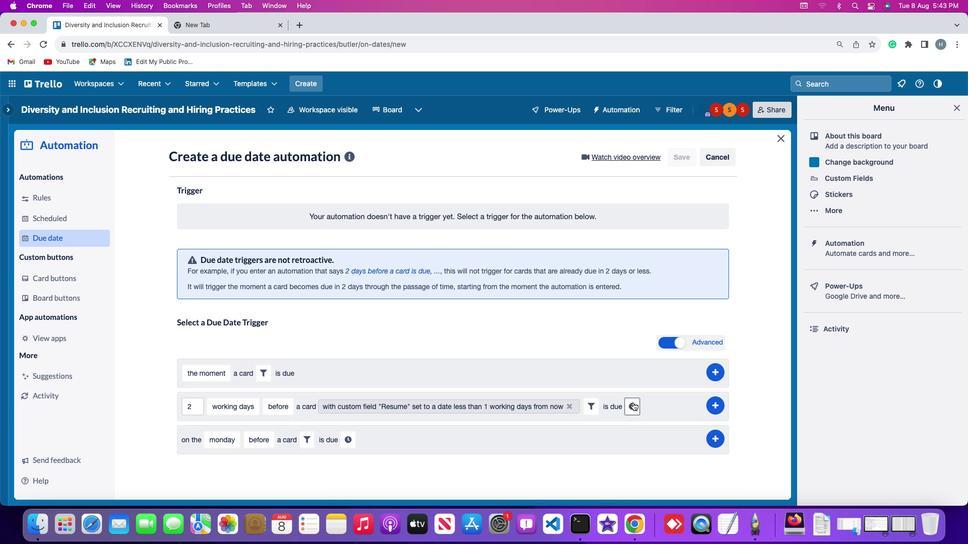 
Action: Mouse moved to (210, 427)
Screenshot: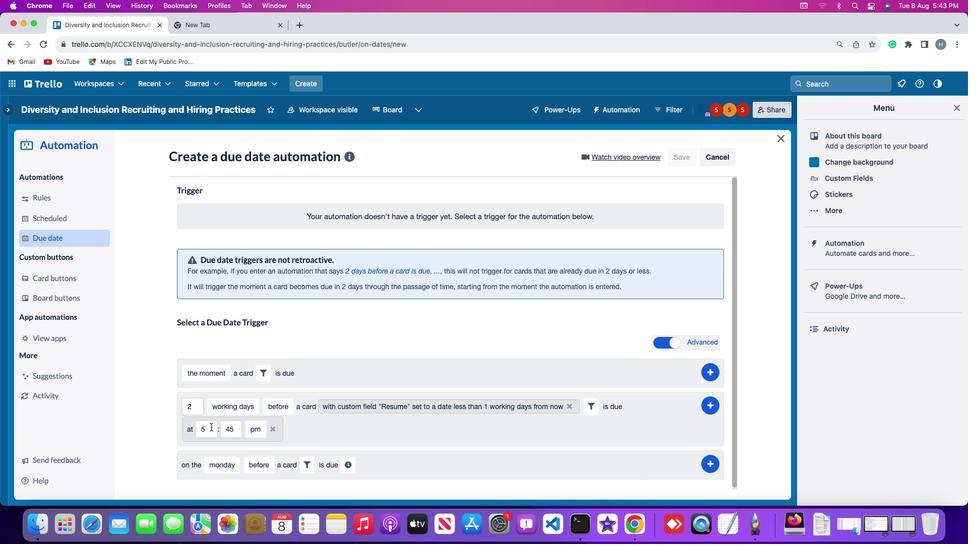 
Action: Mouse pressed left at (210, 427)
Screenshot: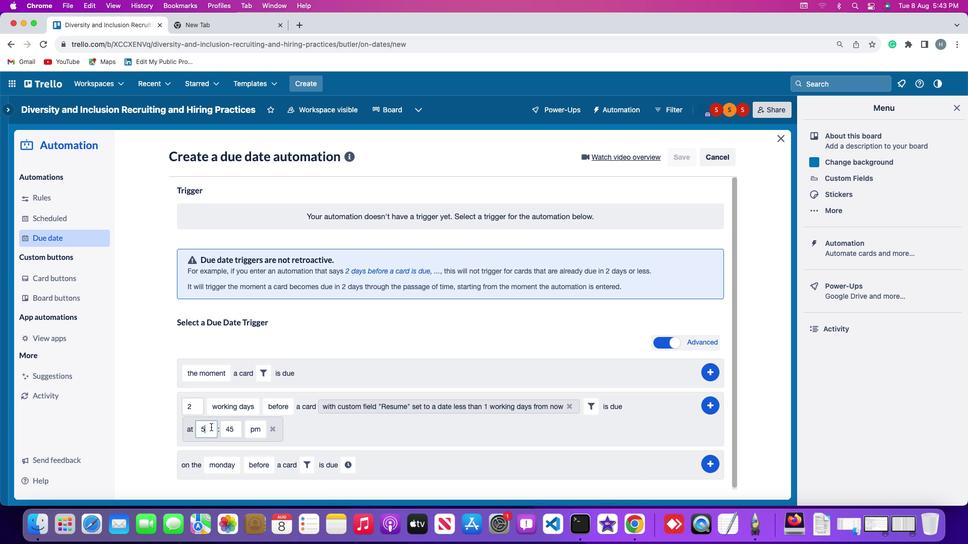 
Action: Mouse moved to (210, 428)
Screenshot: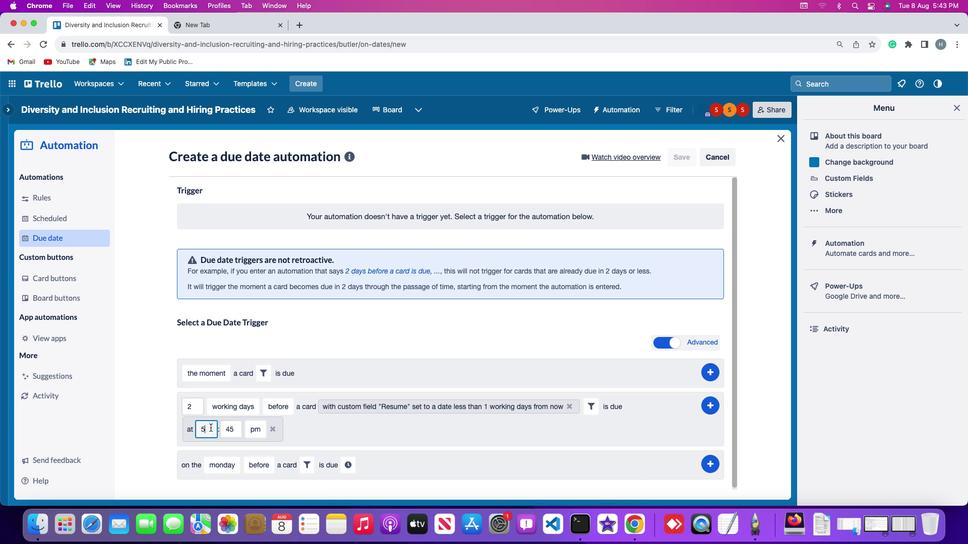 
Action: Key pressed Key.backspace'1''1'
Screenshot: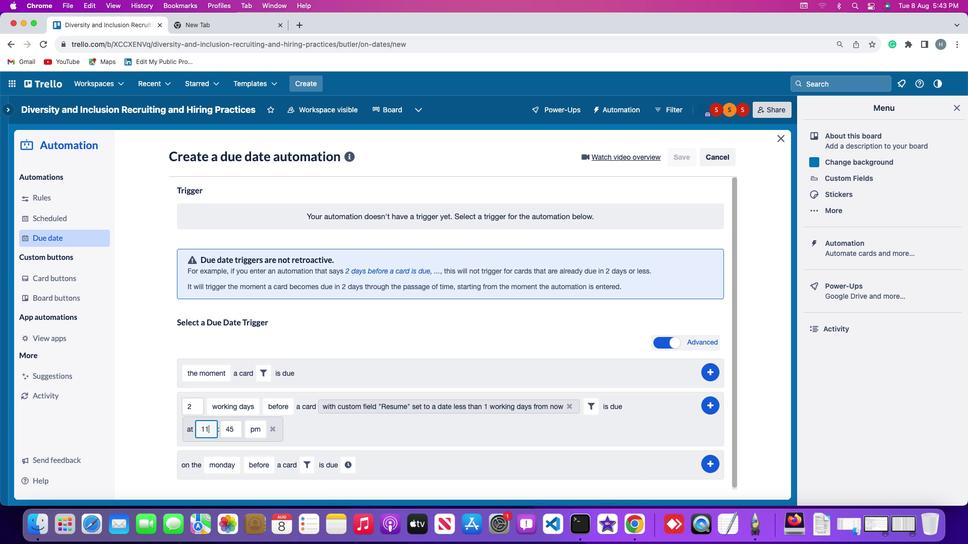 
Action: Mouse moved to (236, 429)
Screenshot: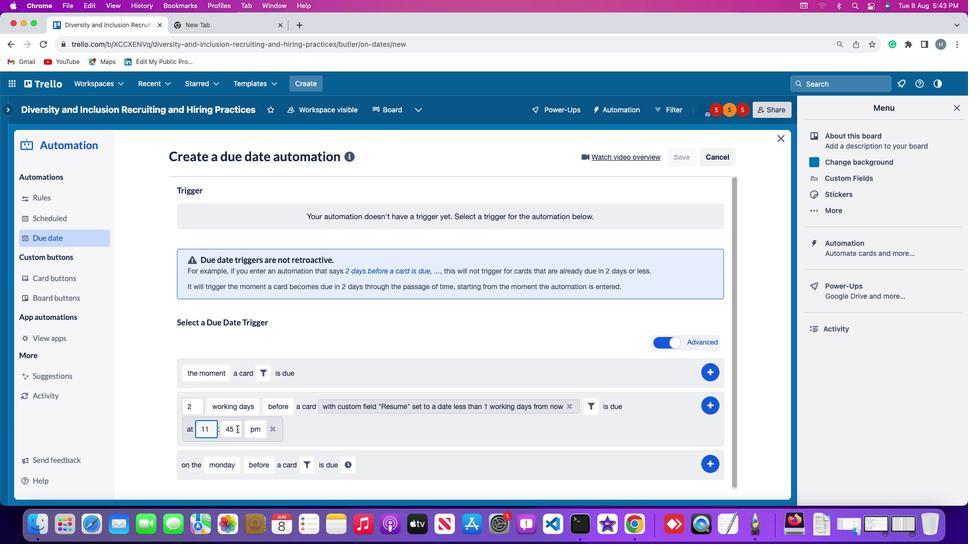 
Action: Mouse pressed left at (236, 429)
Screenshot: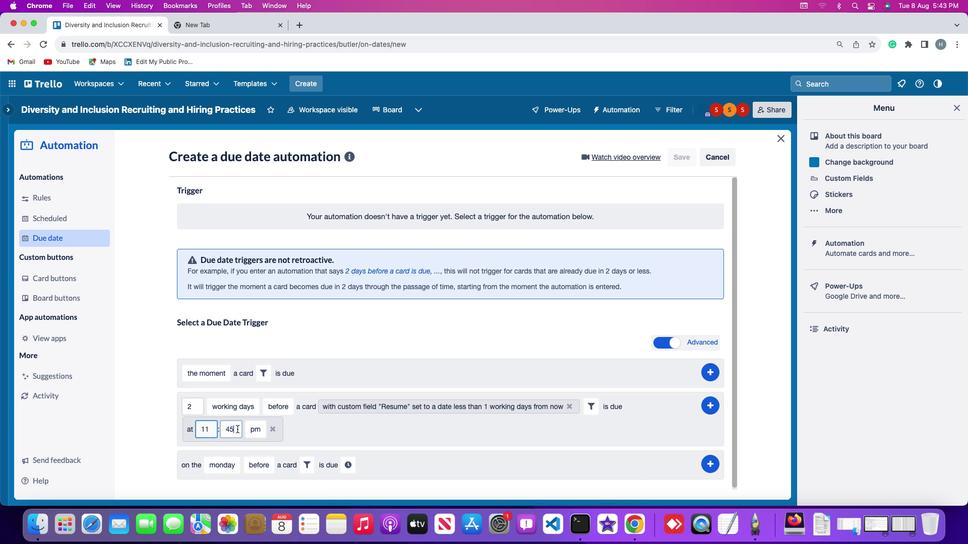
Action: Key pressed Key.backspaceKey.backspace'0''0'
Screenshot: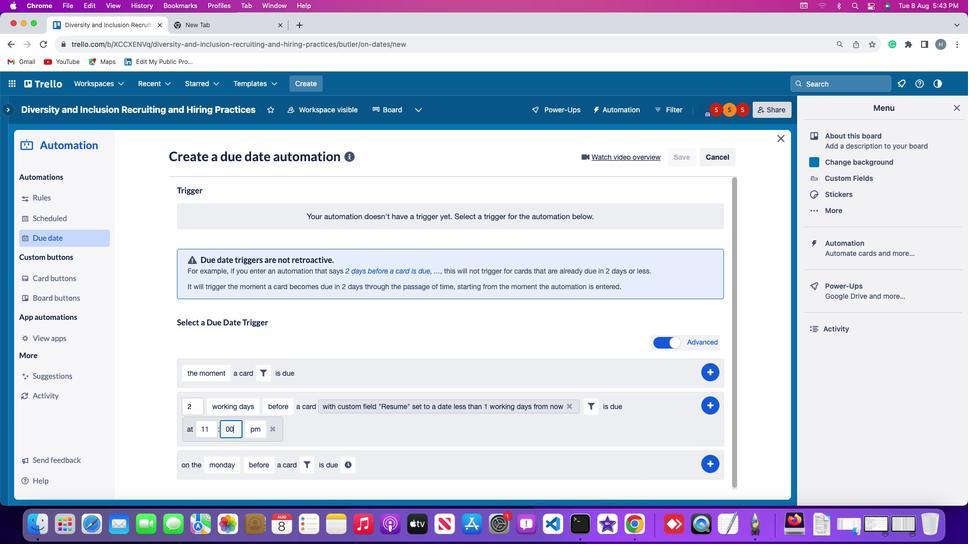 
Action: Mouse moved to (253, 428)
Screenshot: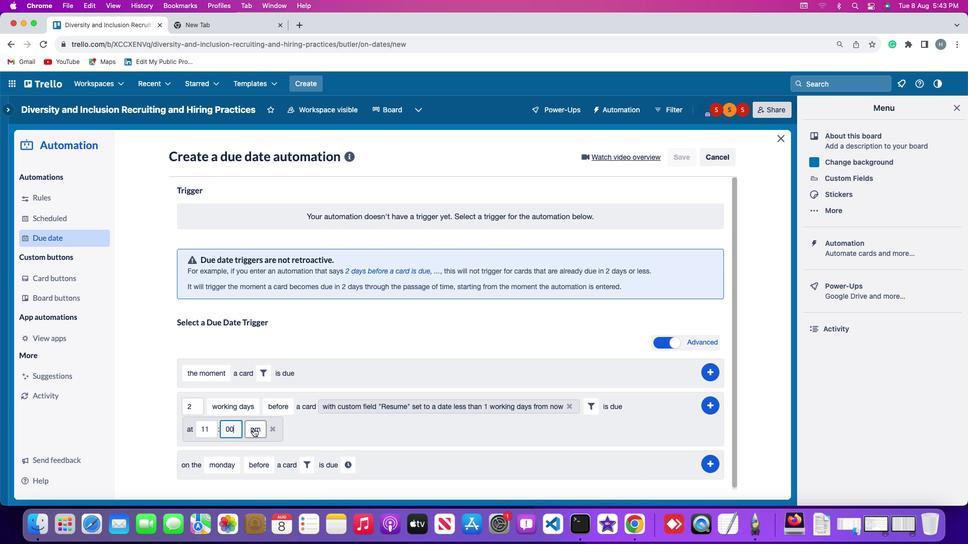 
Action: Mouse pressed left at (253, 428)
Screenshot: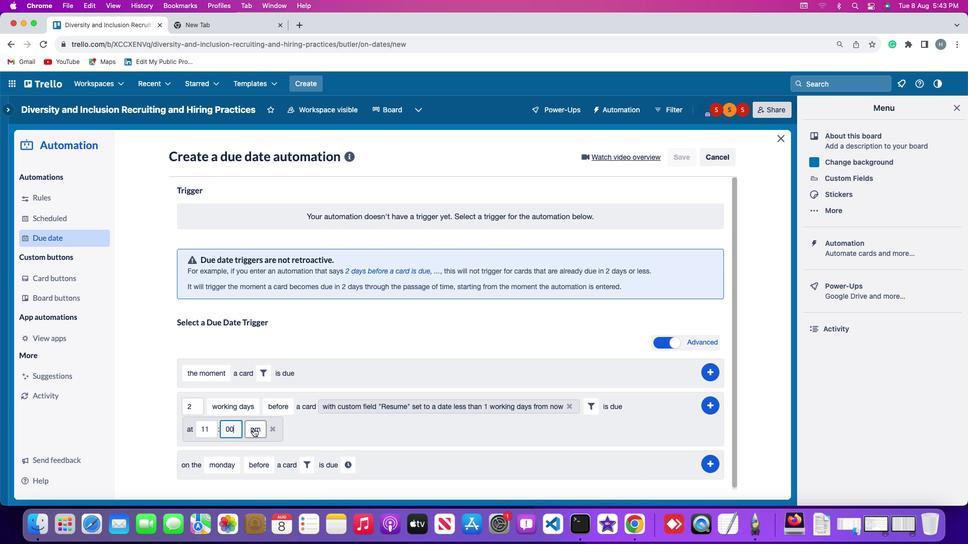 
Action: Mouse moved to (258, 448)
Screenshot: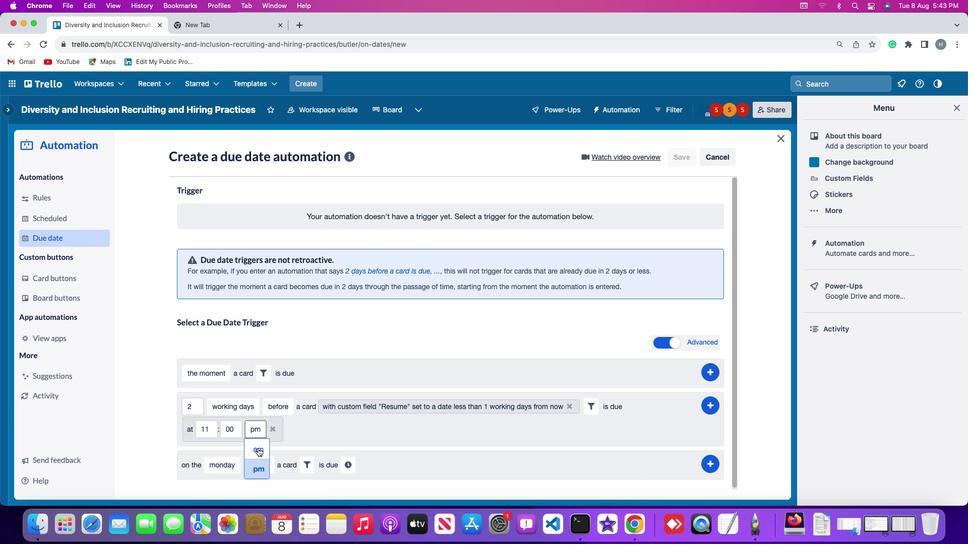 
Action: Mouse pressed left at (258, 448)
Screenshot: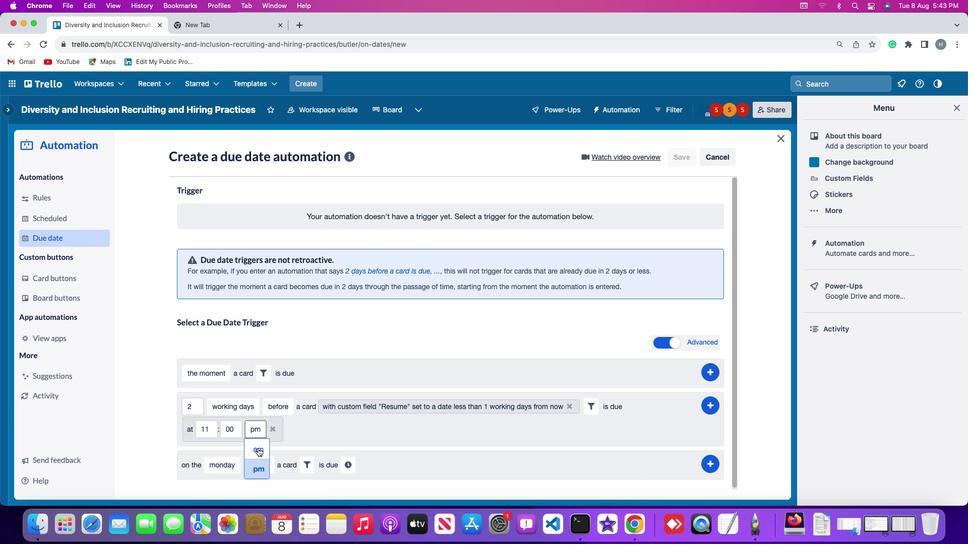 
Action: Mouse moved to (711, 405)
Screenshot: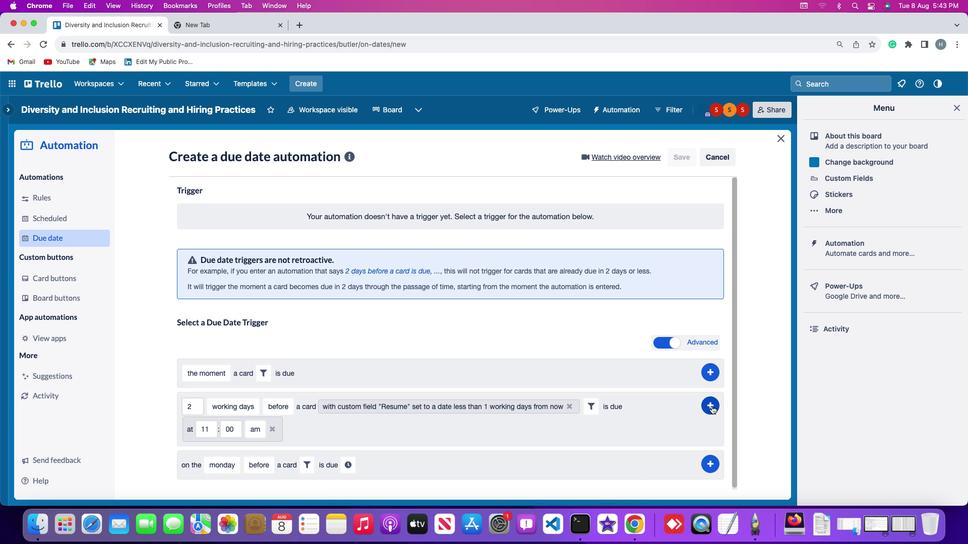 
Action: Mouse pressed left at (711, 405)
Screenshot: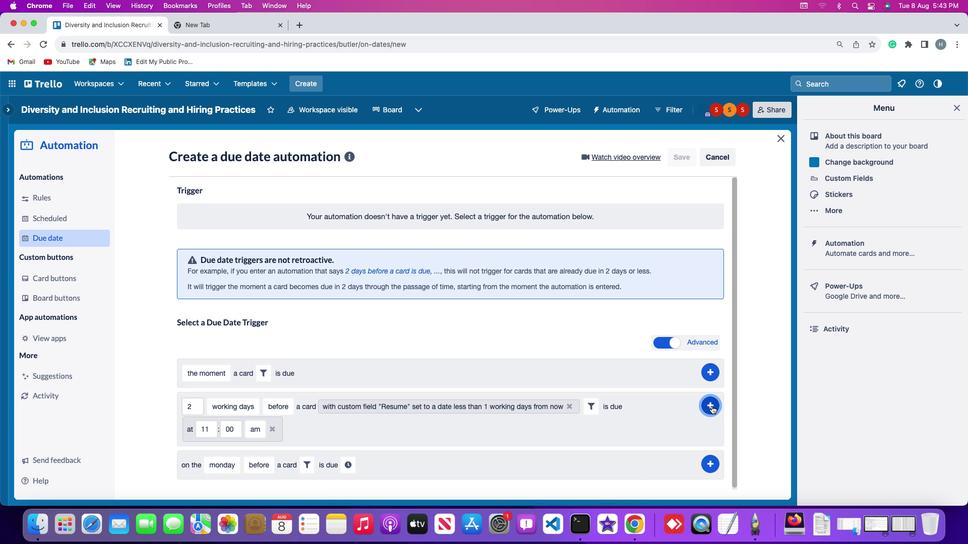 
Action: Mouse moved to (709, 276)
Screenshot: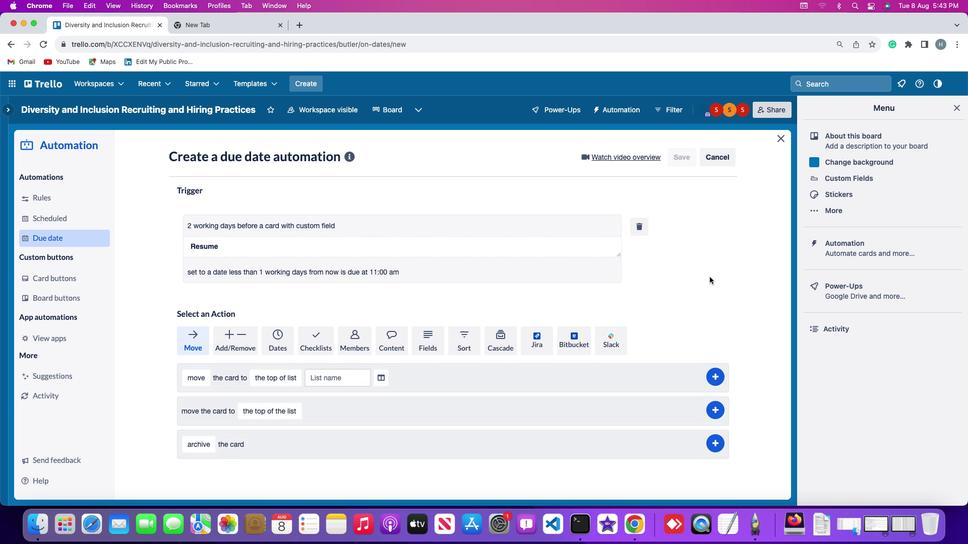 
